 Task: Open Card Executive Team Meeting in Board Website Content to Workspace App Development and add a team member Softage.4@softage.net, a label Blue, a checklist Dog Training, an attachment from your computer, a color Blue and finally, add a card description 'Plan and execute company team-building retreat with a focus on team communication' and a comment 'Given the potential impact of this task on our company competitive position, let us ensure that we approach it with a sense of strategic thinking and planning.'. Add a start date 'Jan 04, 1900' with a due date 'Jan 11, 1900'
Action: Mouse moved to (98, 322)
Screenshot: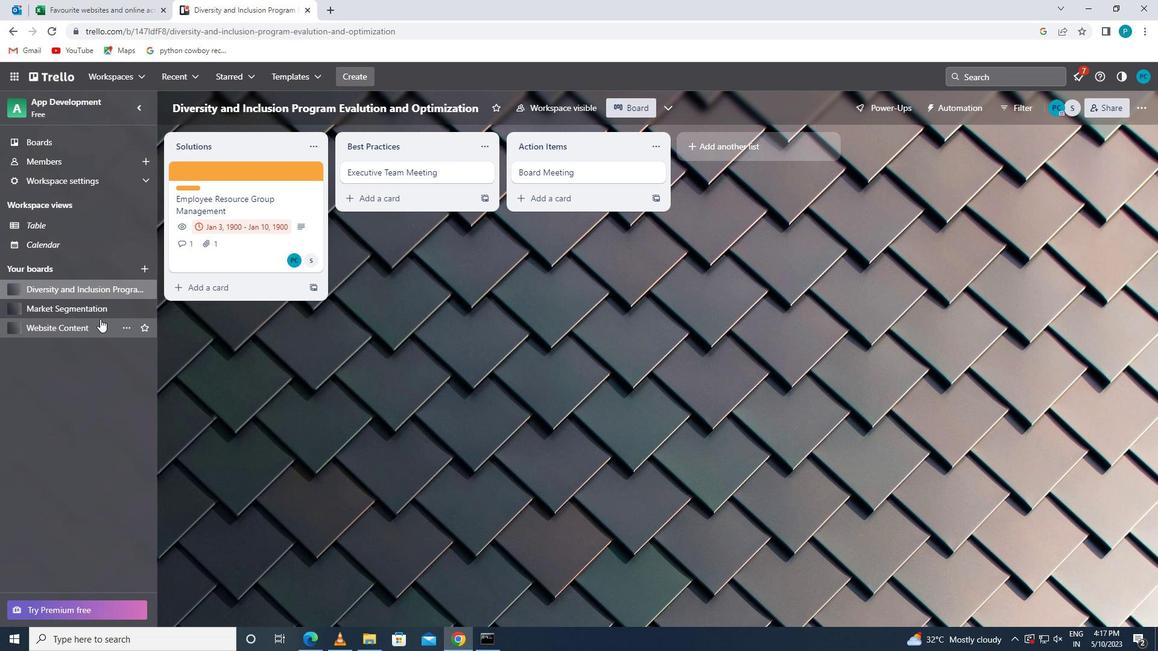 
Action: Mouse pressed left at (98, 322)
Screenshot: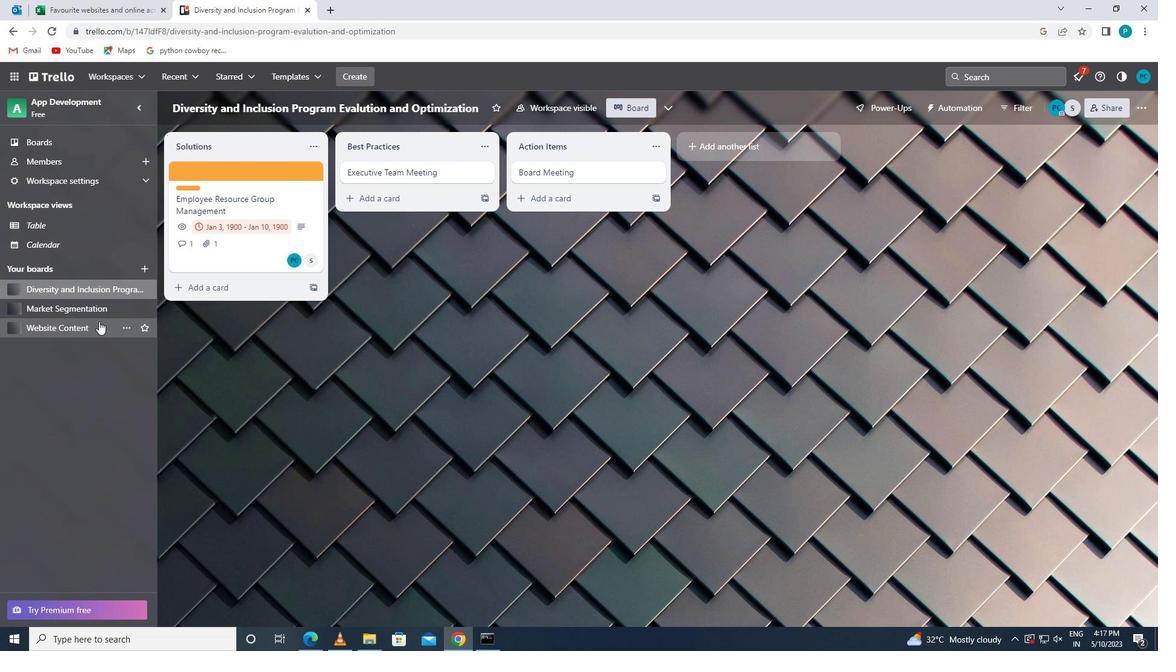 
Action: Mouse moved to (387, 197)
Screenshot: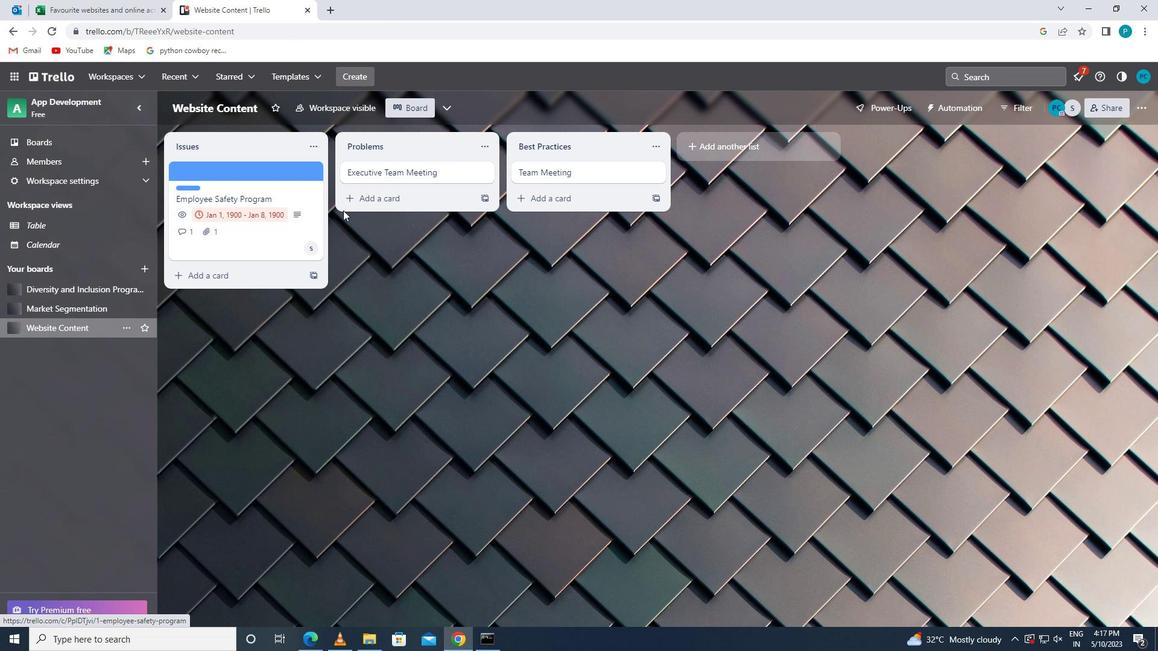 
Action: Mouse pressed left at (387, 197)
Screenshot: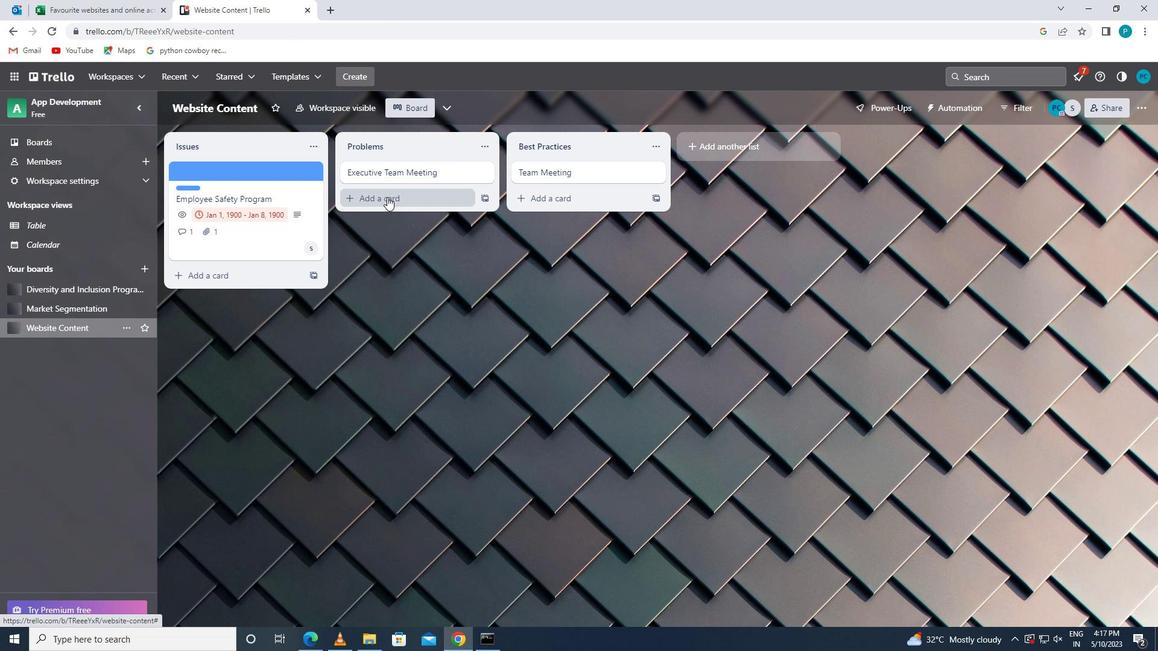 
Action: Mouse moved to (401, 242)
Screenshot: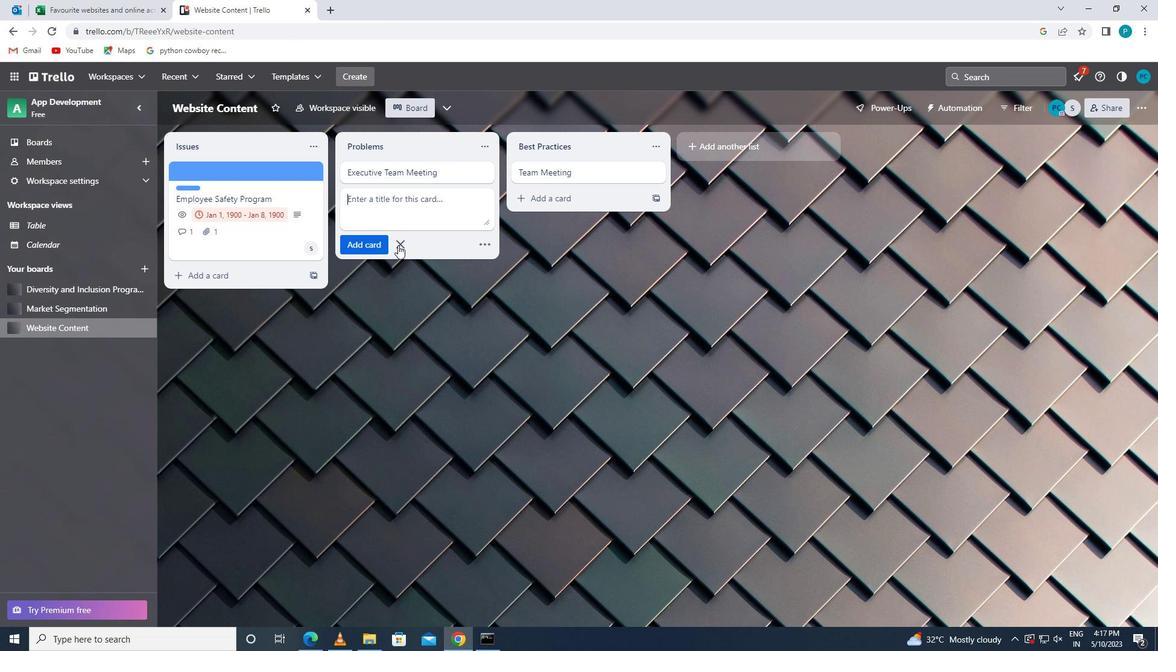 
Action: Mouse pressed left at (401, 242)
Screenshot: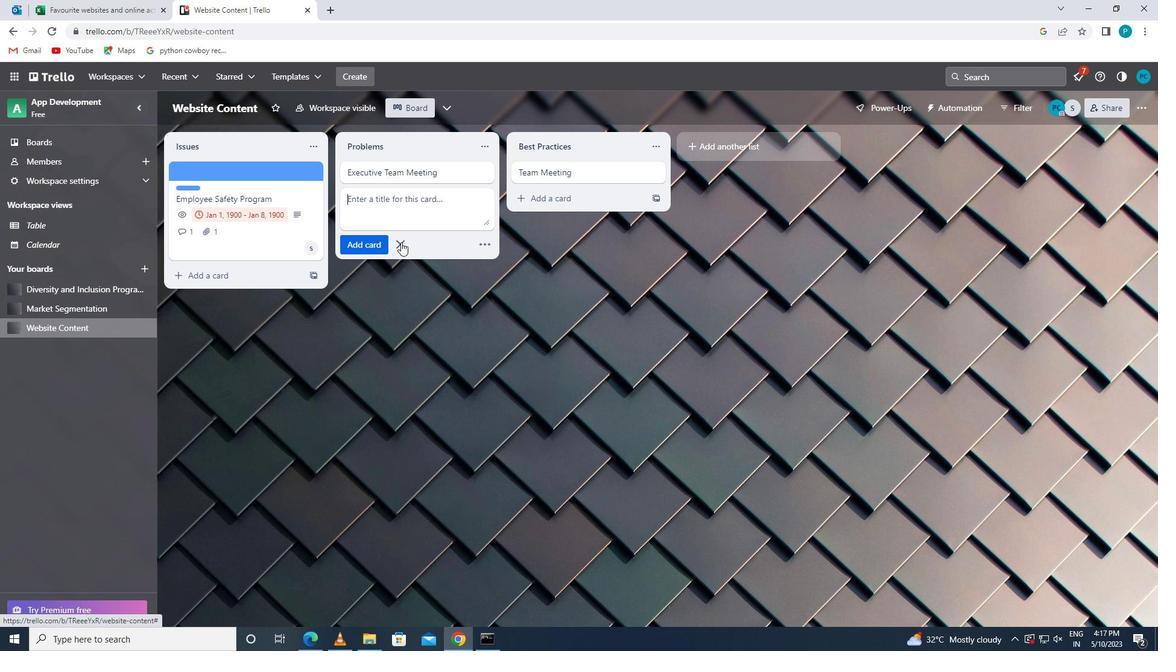 
Action: Mouse moved to (368, 173)
Screenshot: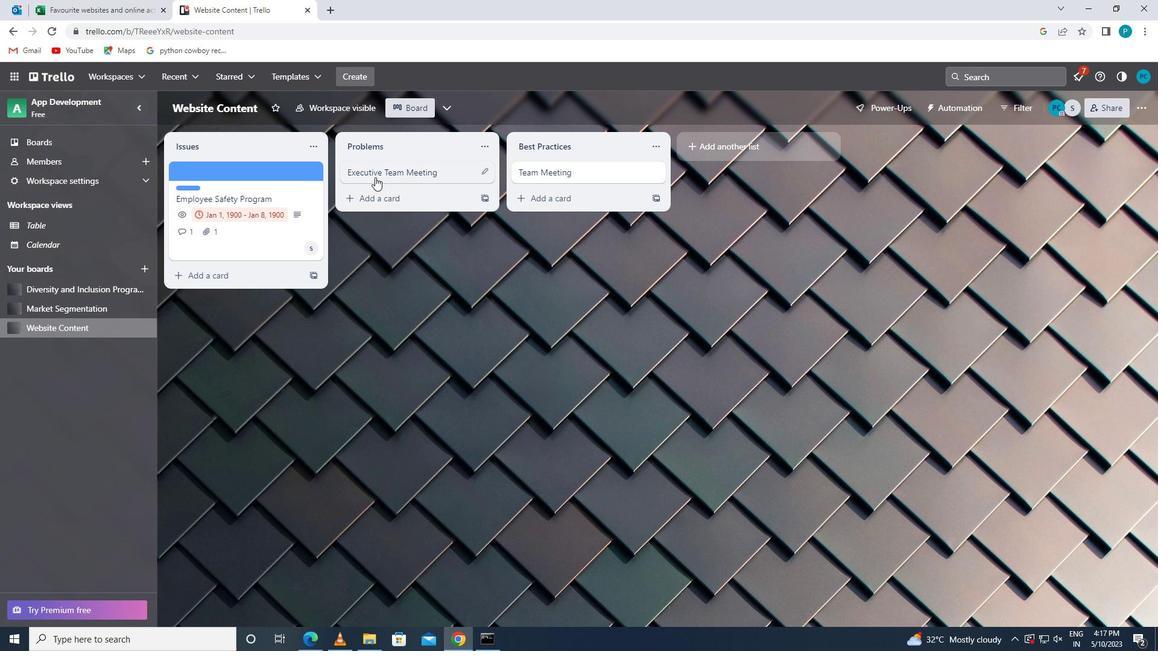 
Action: Mouse pressed left at (368, 173)
Screenshot: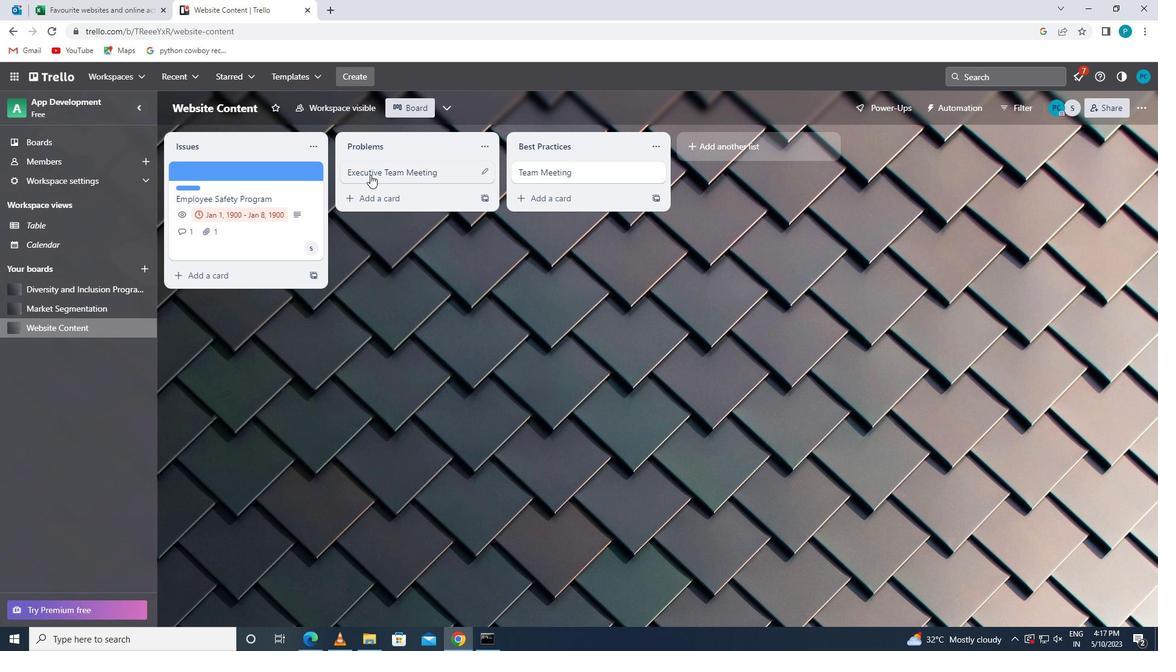 
Action: Mouse moved to (757, 210)
Screenshot: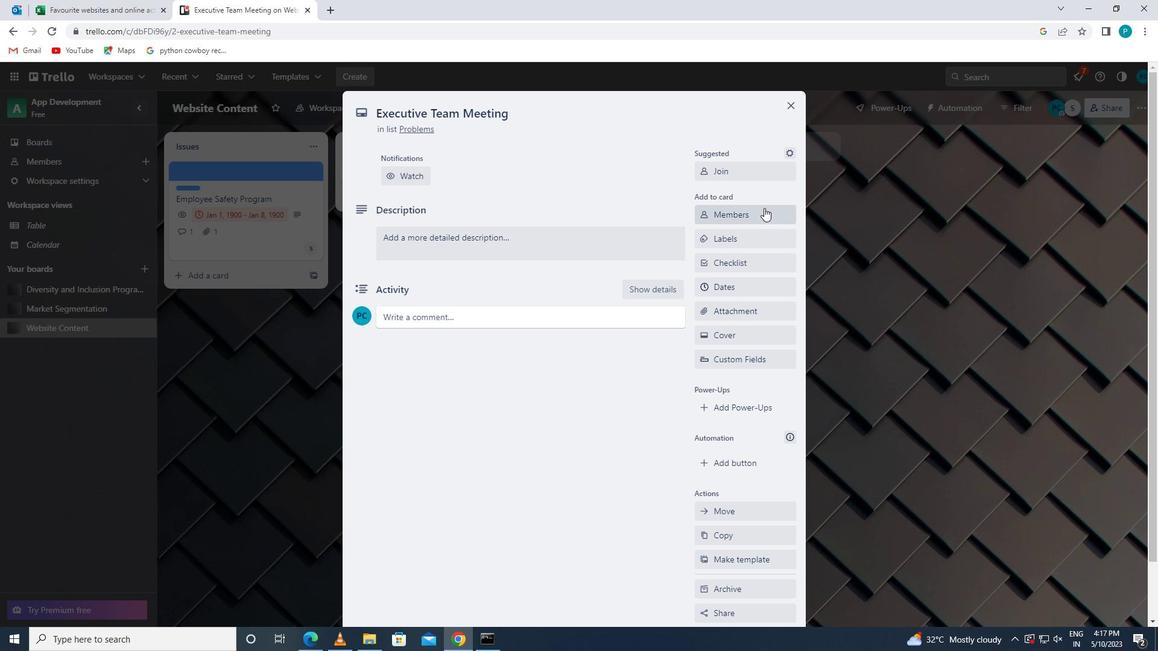 
Action: Mouse pressed left at (757, 210)
Screenshot: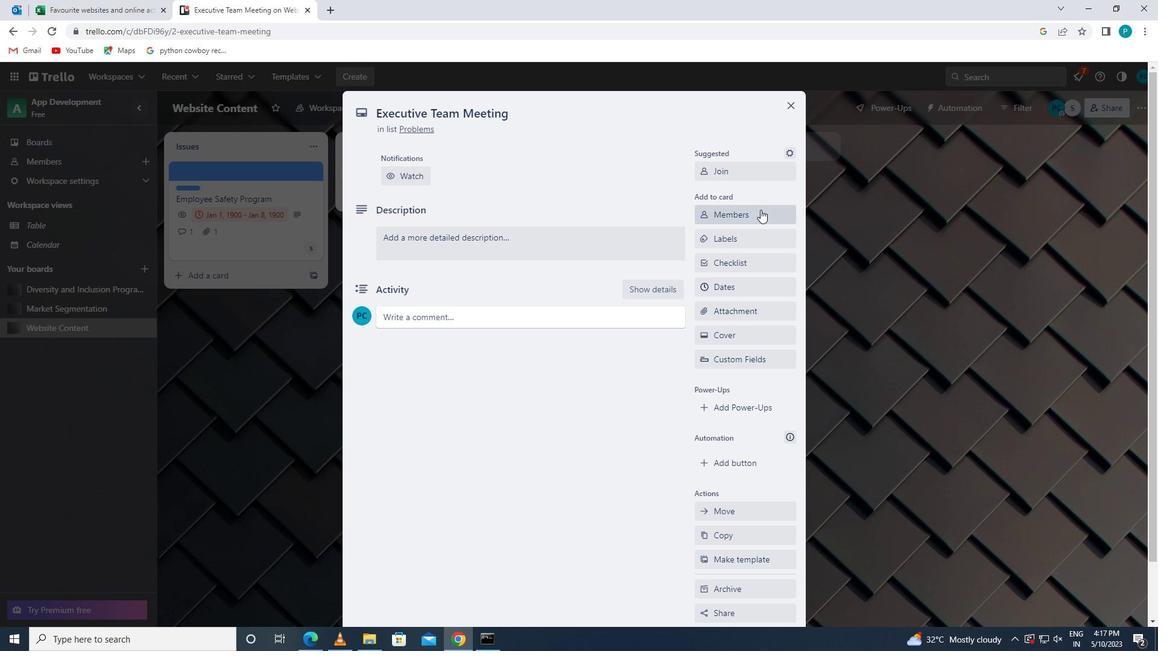 
Action: Key pressed <Key.caps_lock>s<Key.caps_lock>oftage.4
Screenshot: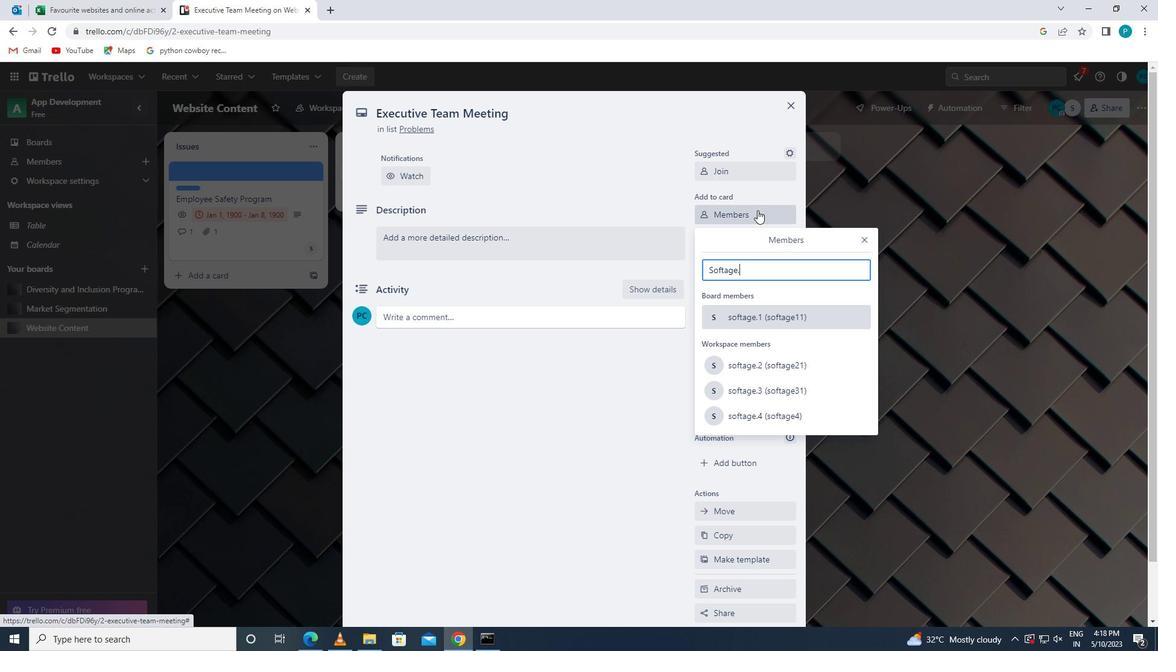 
Action: Mouse moved to (771, 378)
Screenshot: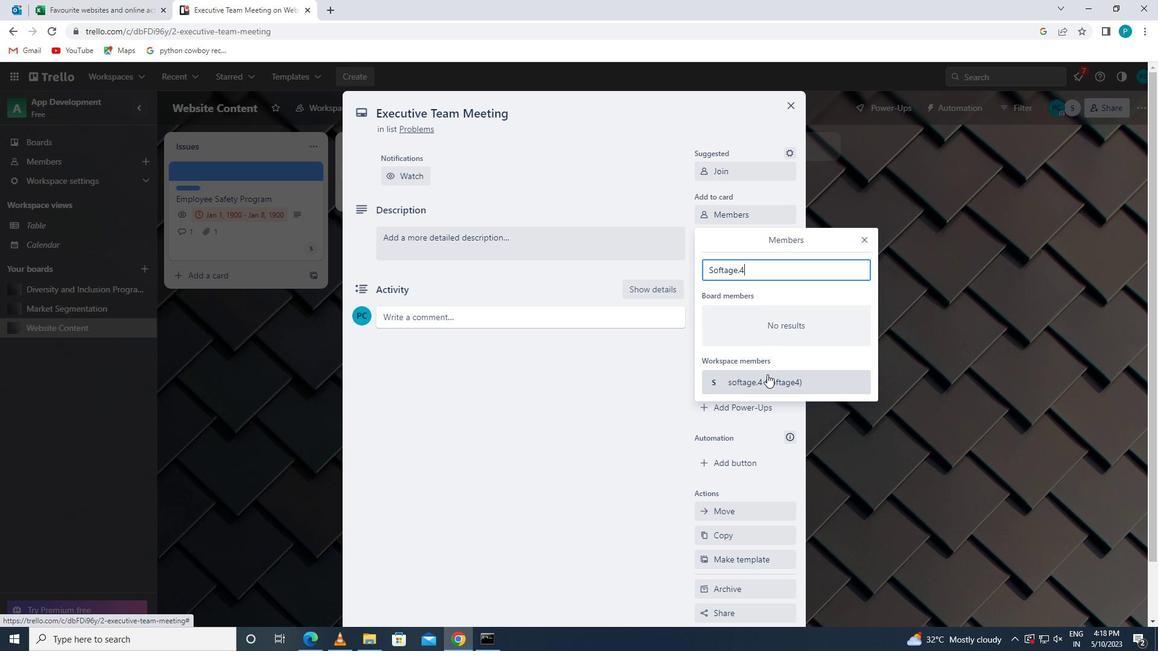 
Action: Mouse pressed left at (771, 378)
Screenshot: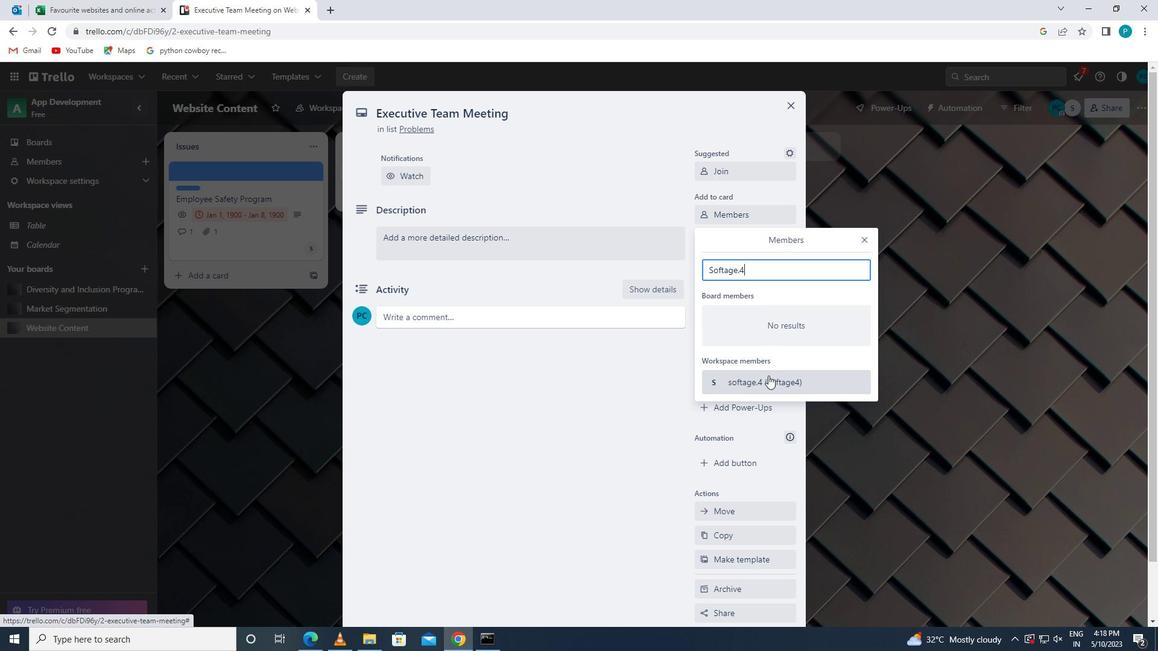 
Action: Mouse moved to (866, 240)
Screenshot: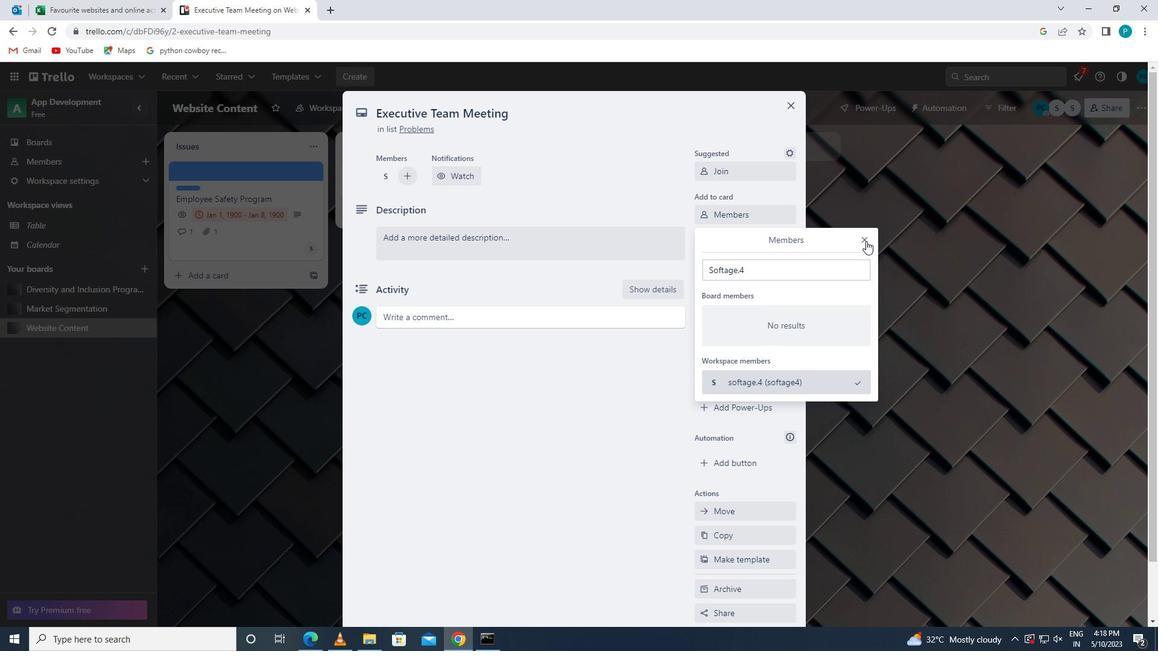 
Action: Mouse pressed left at (866, 240)
Screenshot: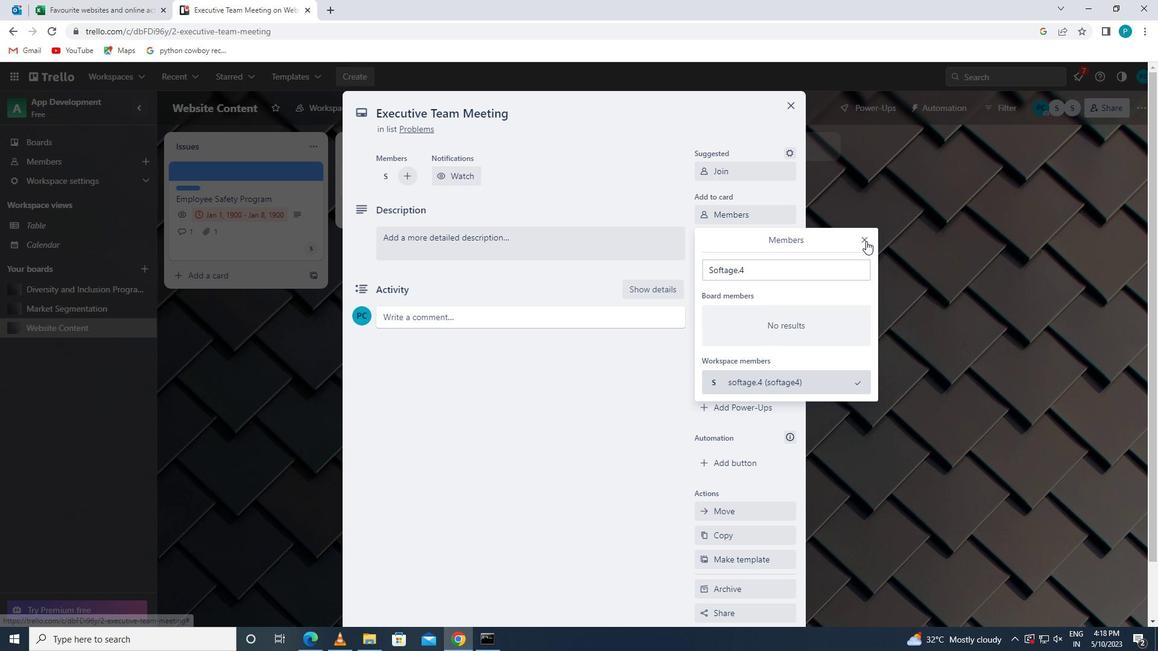 
Action: Mouse moved to (781, 234)
Screenshot: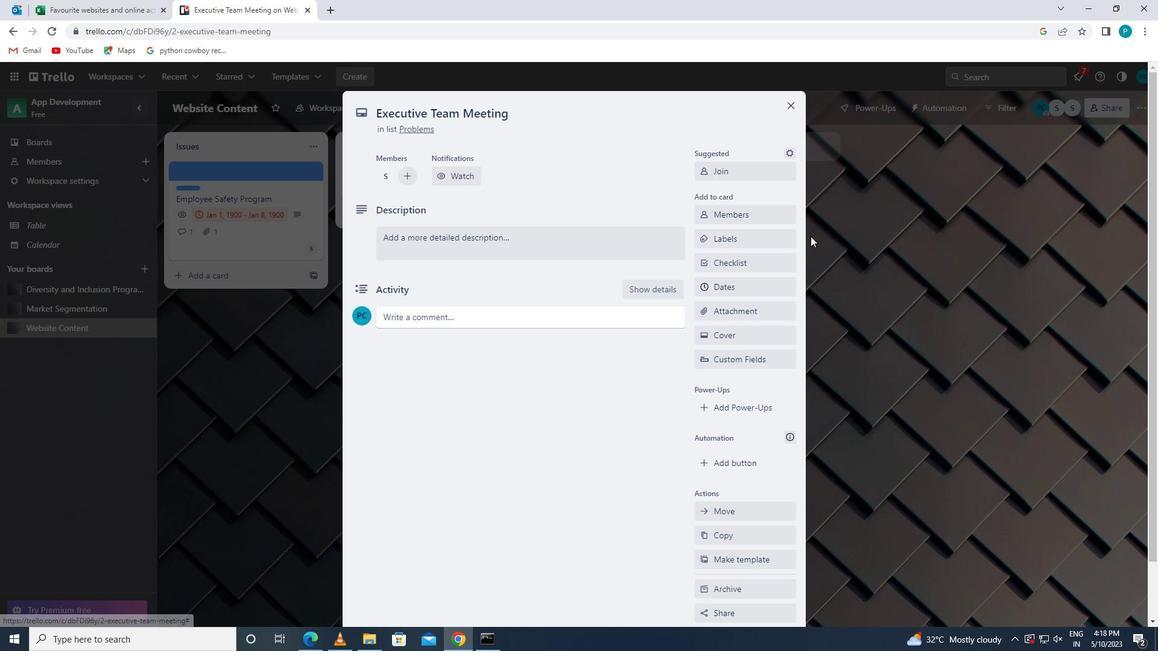 
Action: Mouse pressed left at (781, 234)
Screenshot: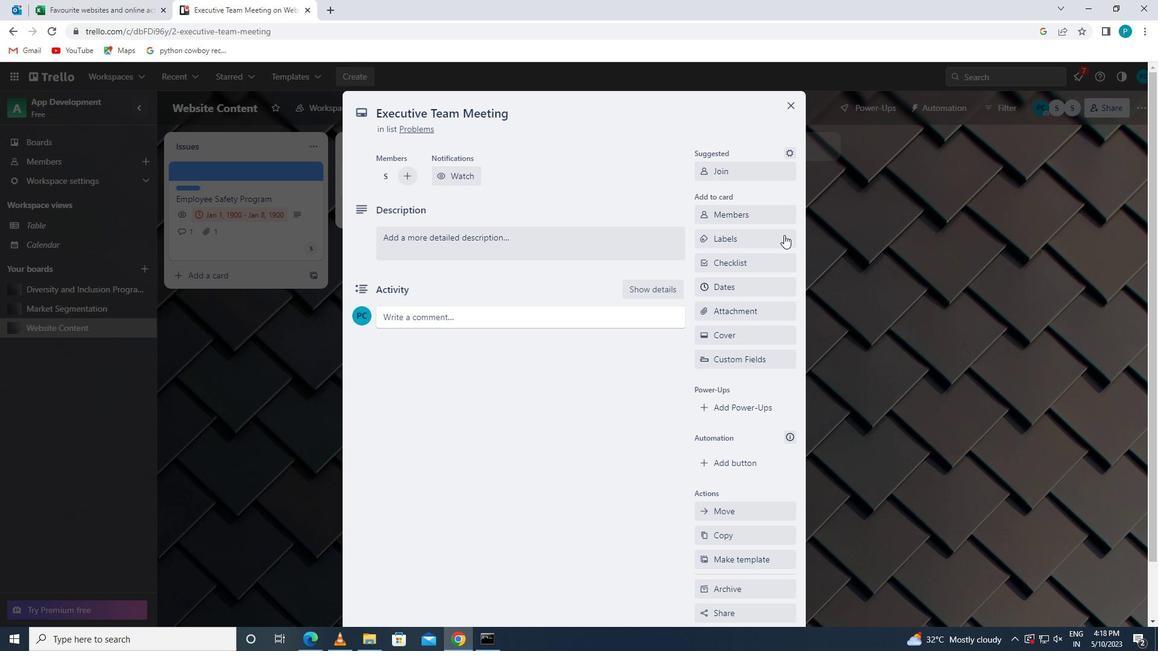 
Action: Mouse moved to (754, 468)
Screenshot: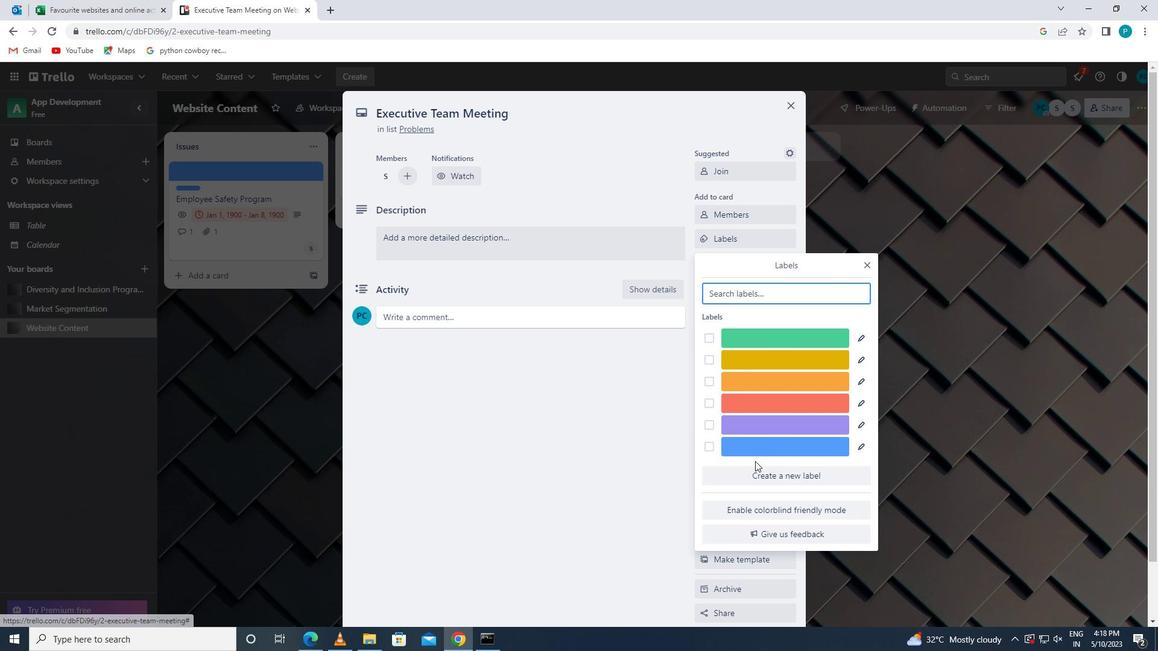 
Action: Mouse pressed left at (754, 468)
Screenshot: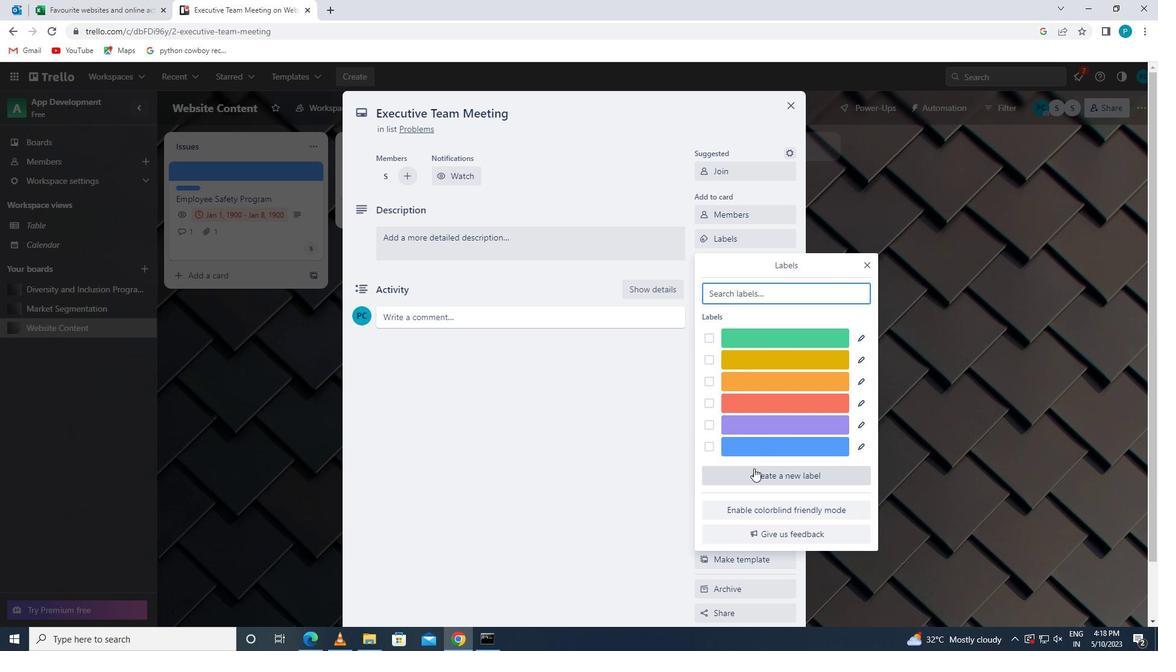 
Action: Mouse moved to (726, 503)
Screenshot: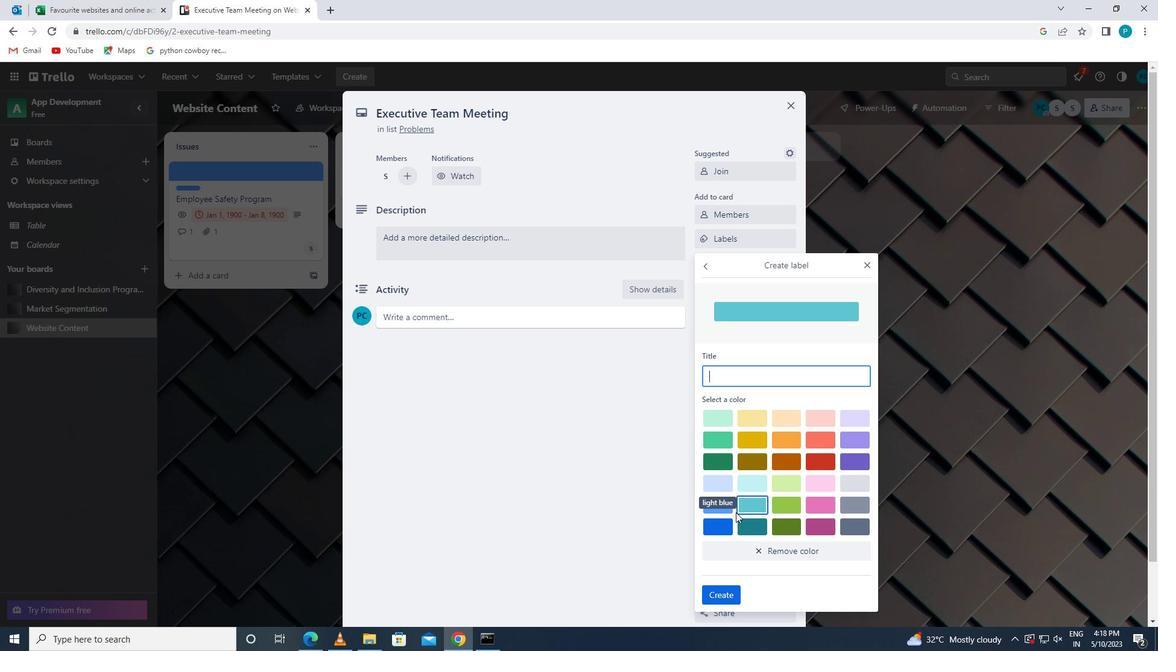 
Action: Mouse pressed left at (726, 503)
Screenshot: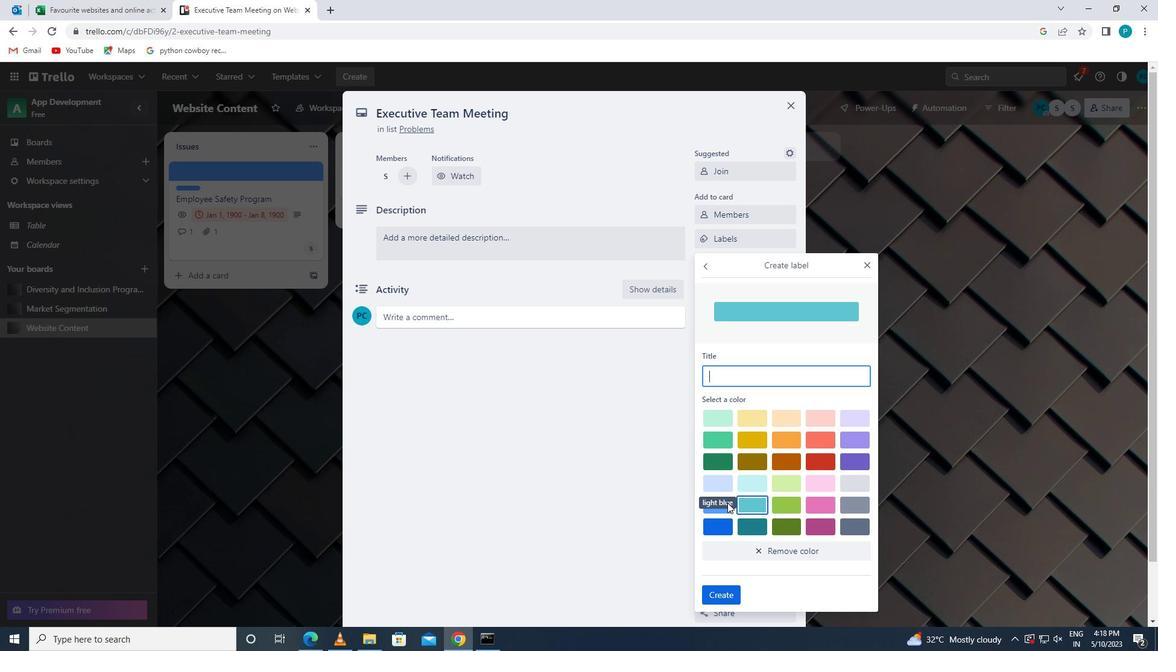 
Action: Mouse moved to (721, 507)
Screenshot: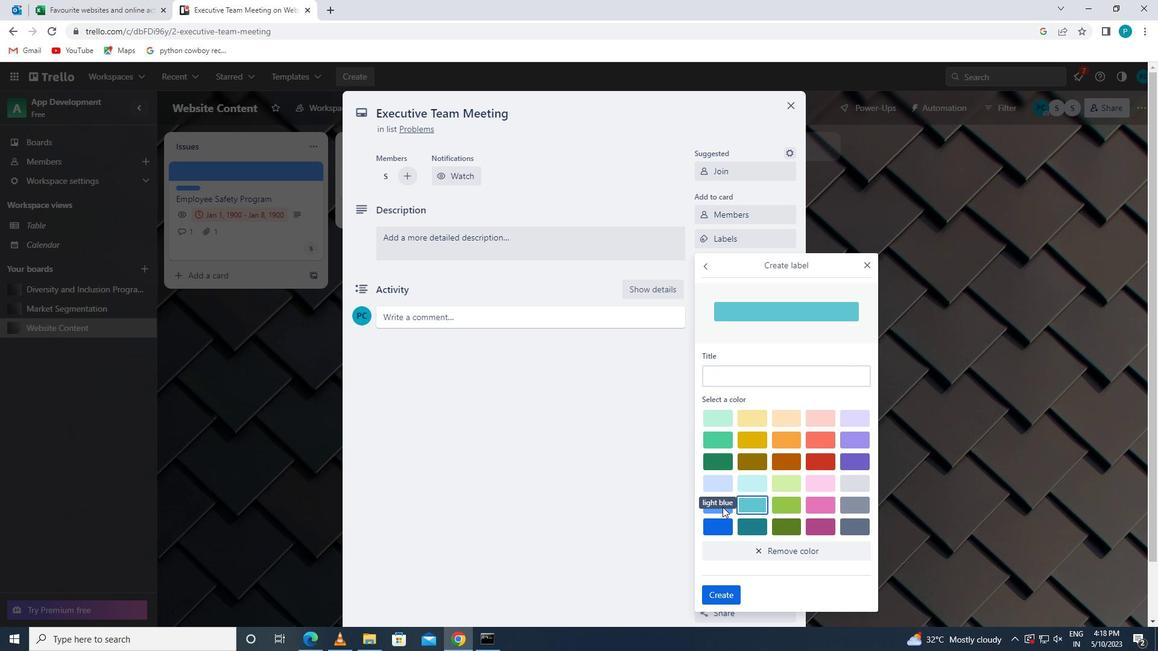 
Action: Mouse pressed left at (721, 507)
Screenshot: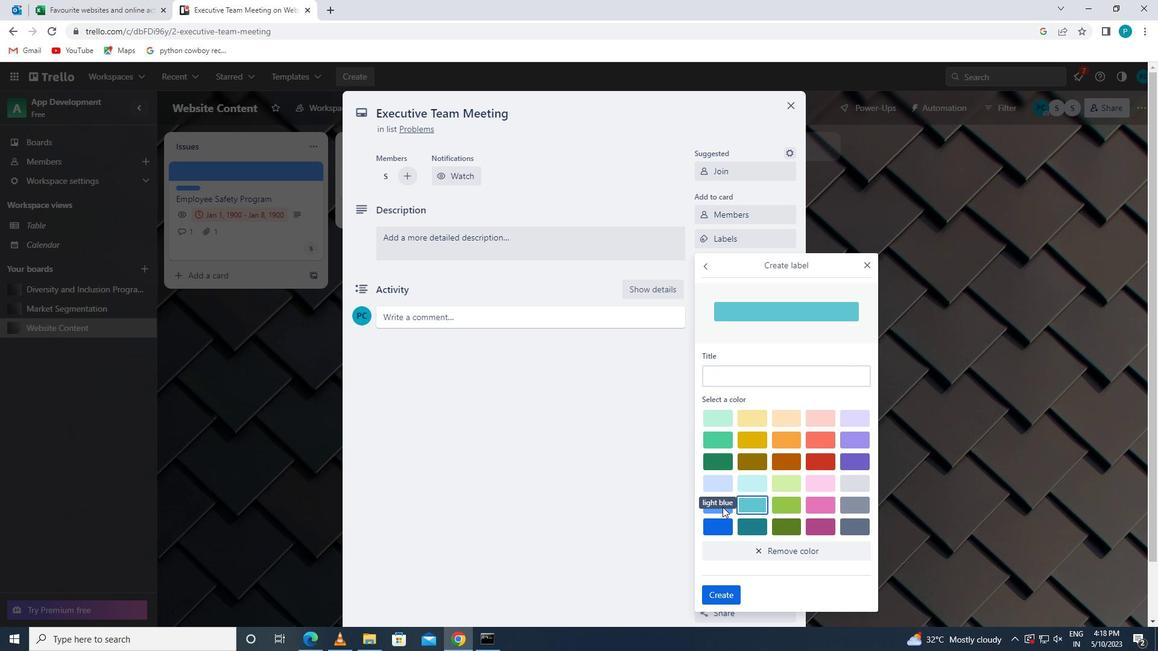 
Action: Mouse moved to (720, 504)
Screenshot: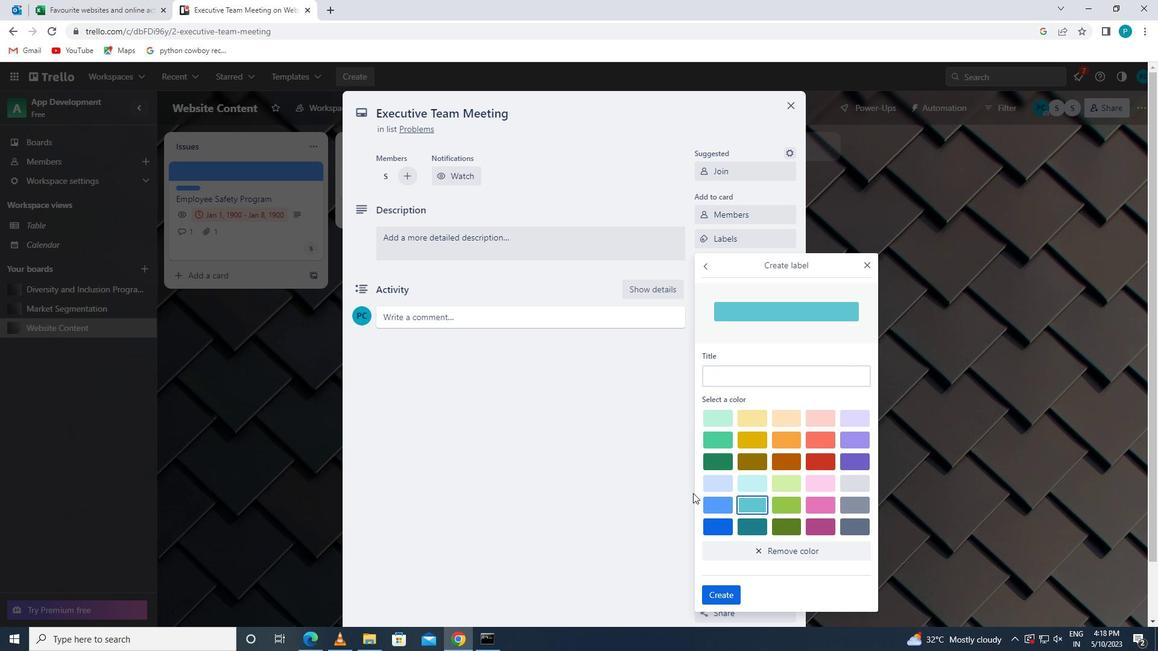 
Action: Mouse pressed left at (720, 504)
Screenshot: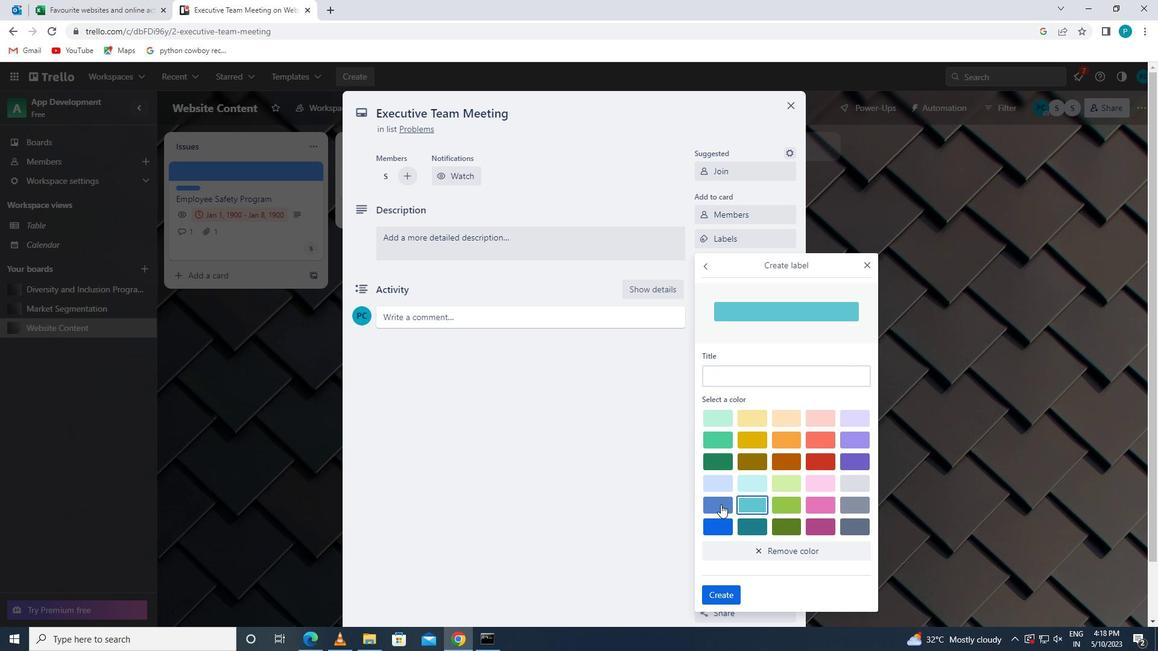 
Action: Mouse moved to (722, 590)
Screenshot: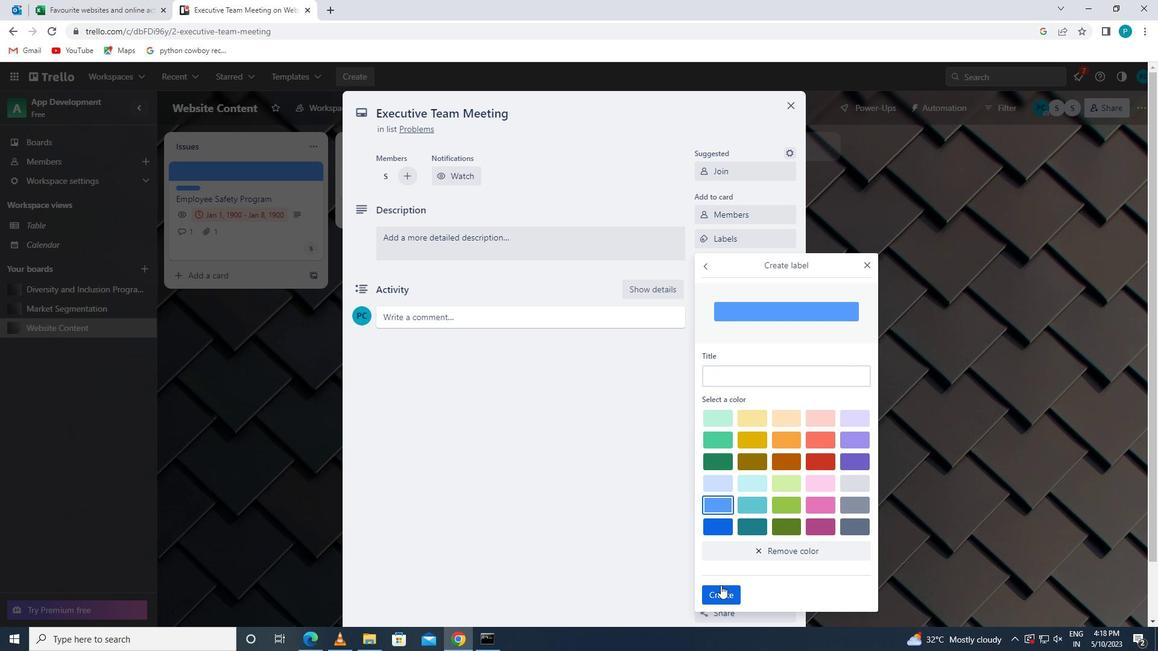 
Action: Mouse pressed left at (722, 590)
Screenshot: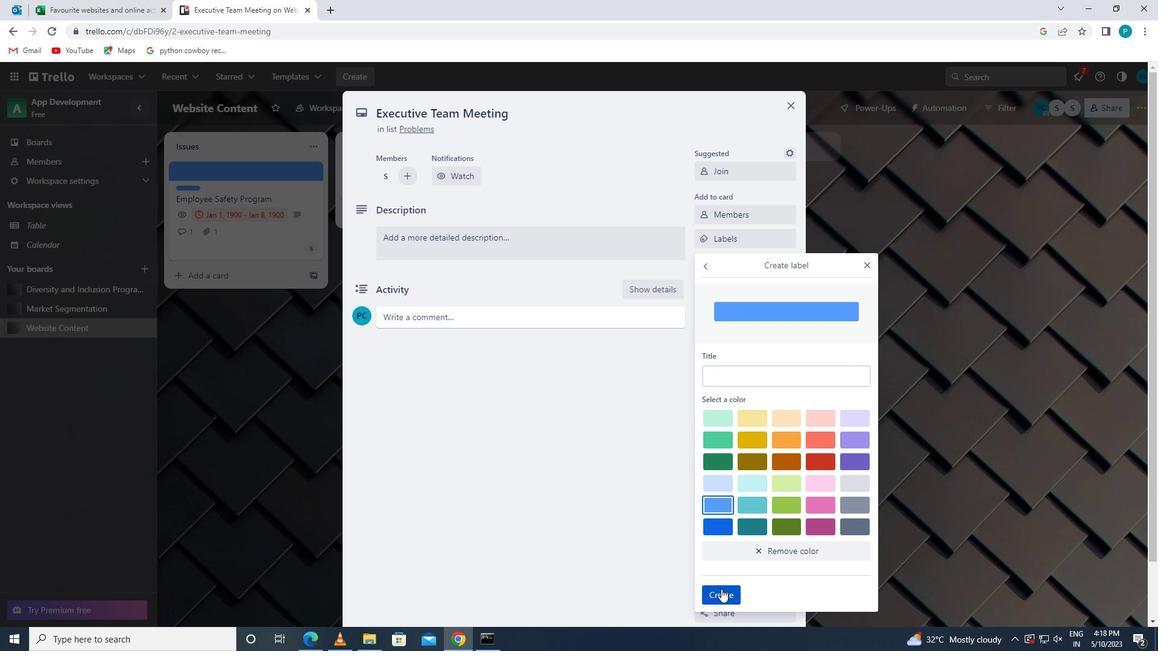 
Action: Mouse moved to (865, 260)
Screenshot: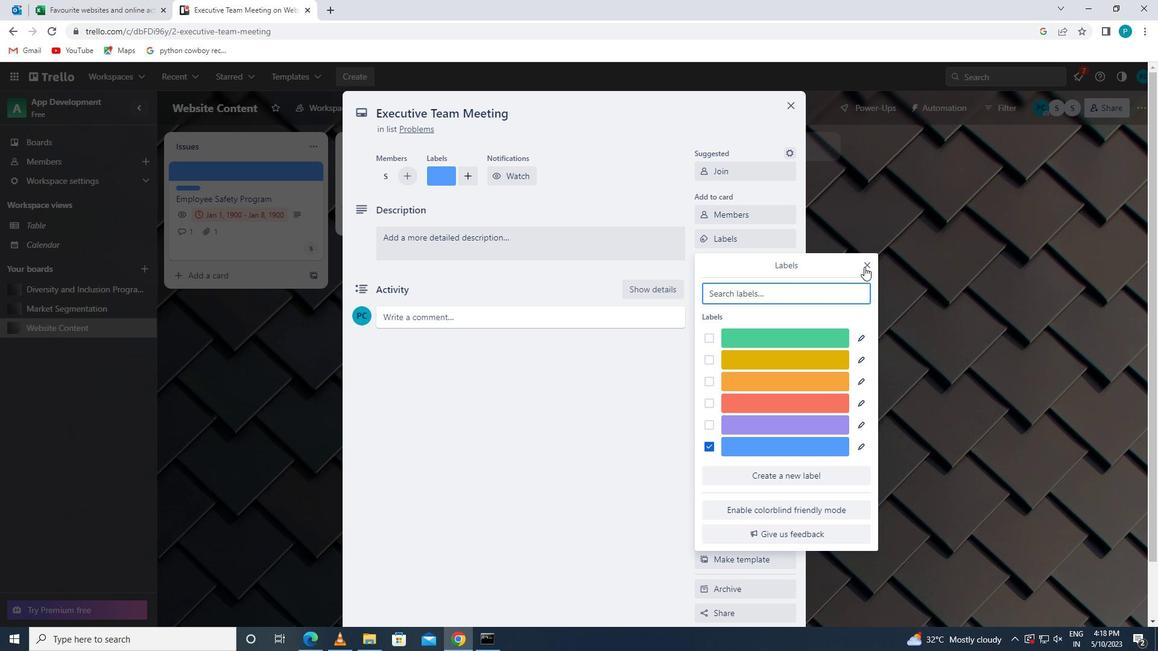 
Action: Mouse pressed left at (865, 260)
Screenshot: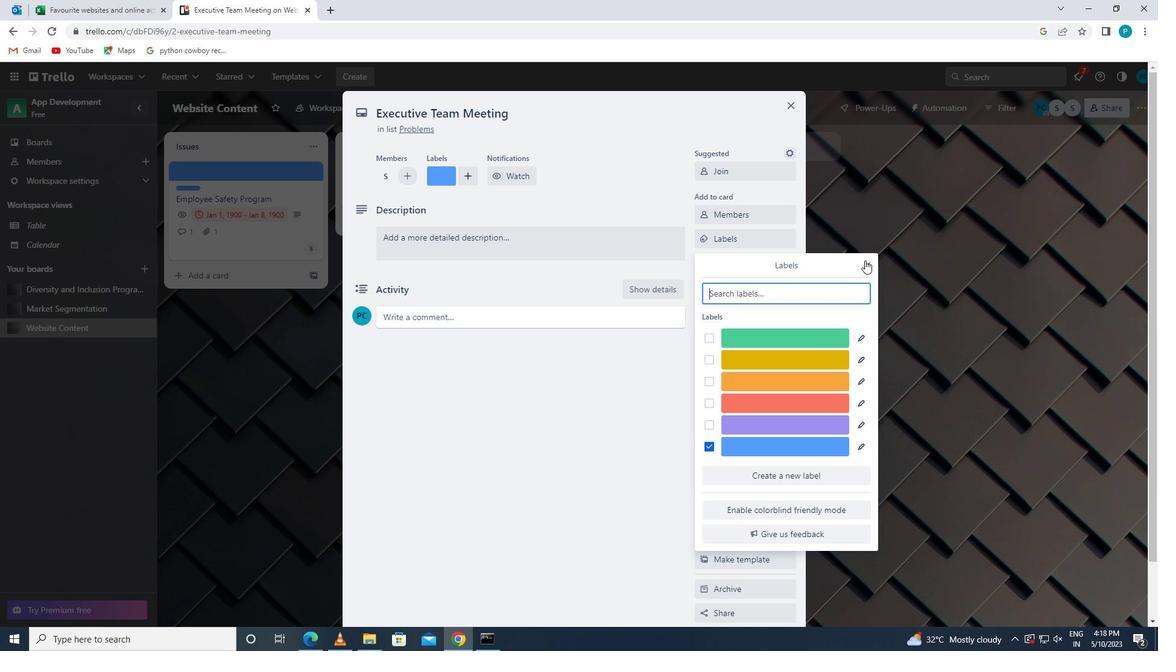 
Action: Mouse moved to (742, 258)
Screenshot: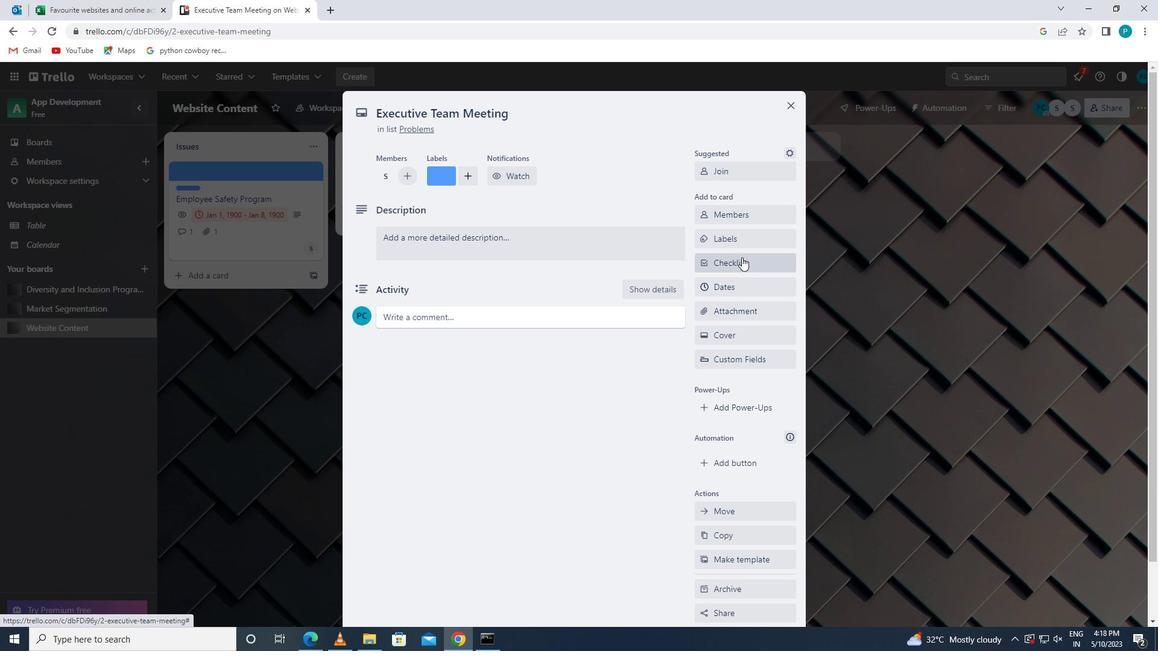 
Action: Mouse pressed left at (742, 258)
Screenshot: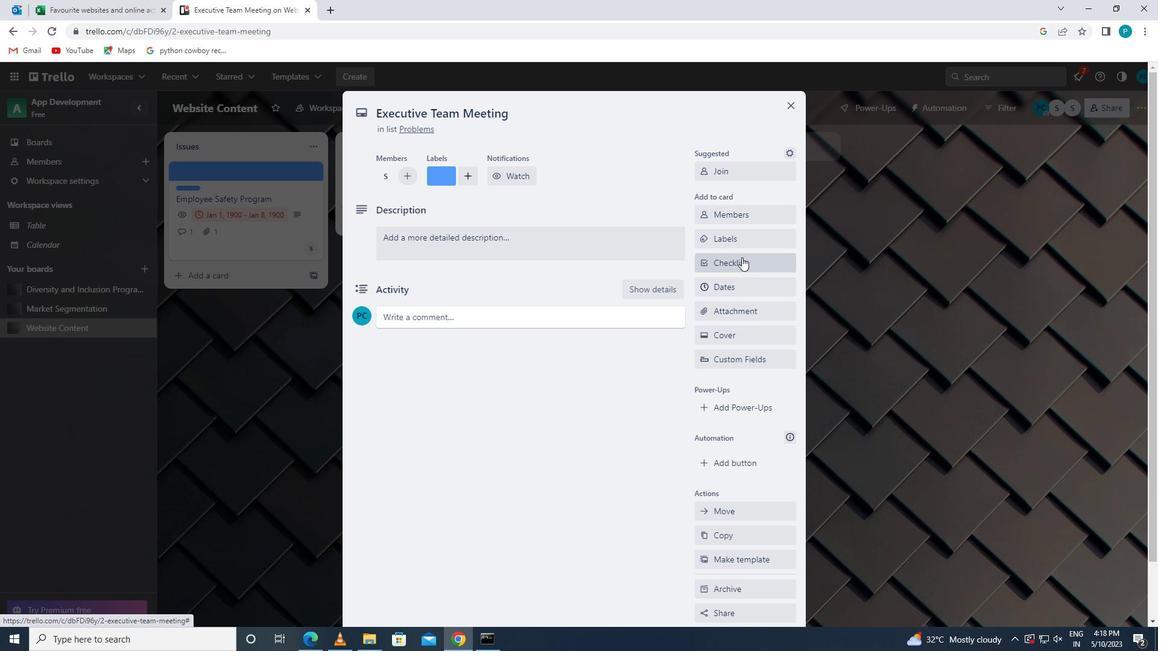 
Action: Mouse moved to (781, 320)
Screenshot: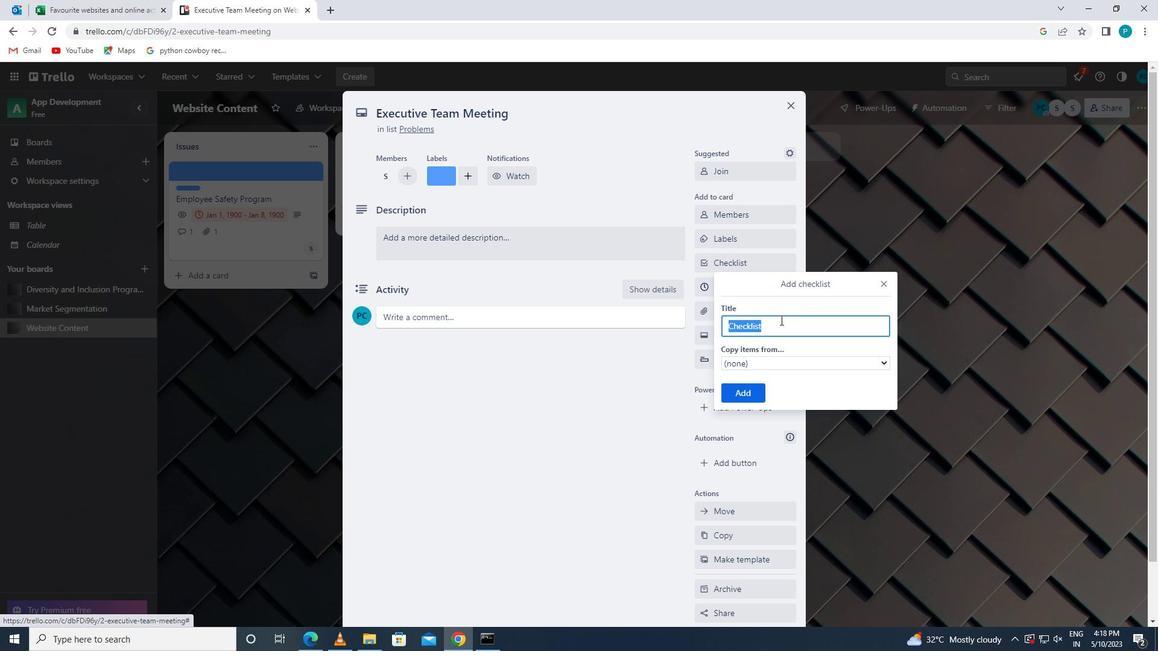 
Action: Key pressed <Key.caps_lock>d<Key.caps_lock>
Screenshot: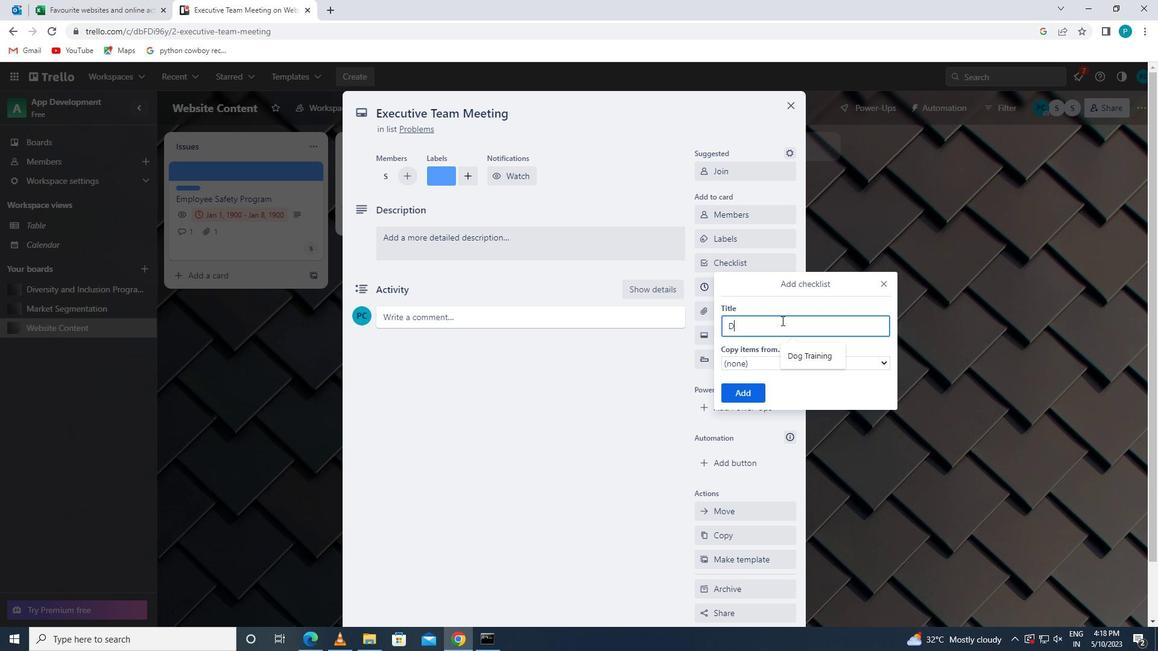 
Action: Mouse moved to (802, 363)
Screenshot: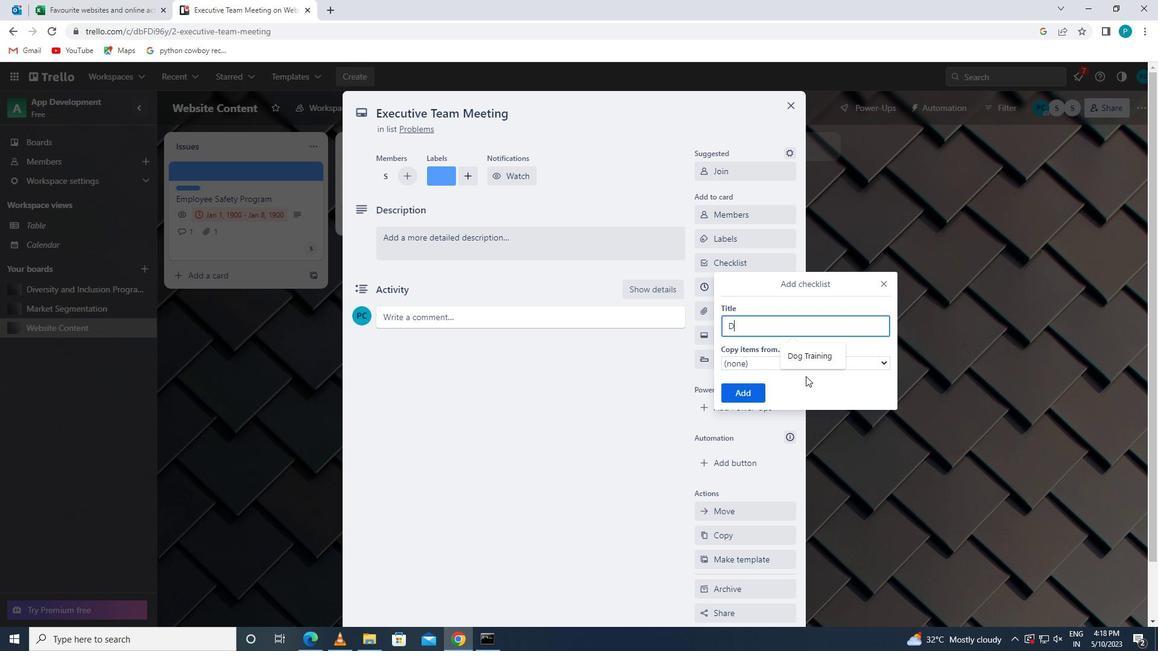 
Action: Mouse pressed left at (802, 363)
Screenshot: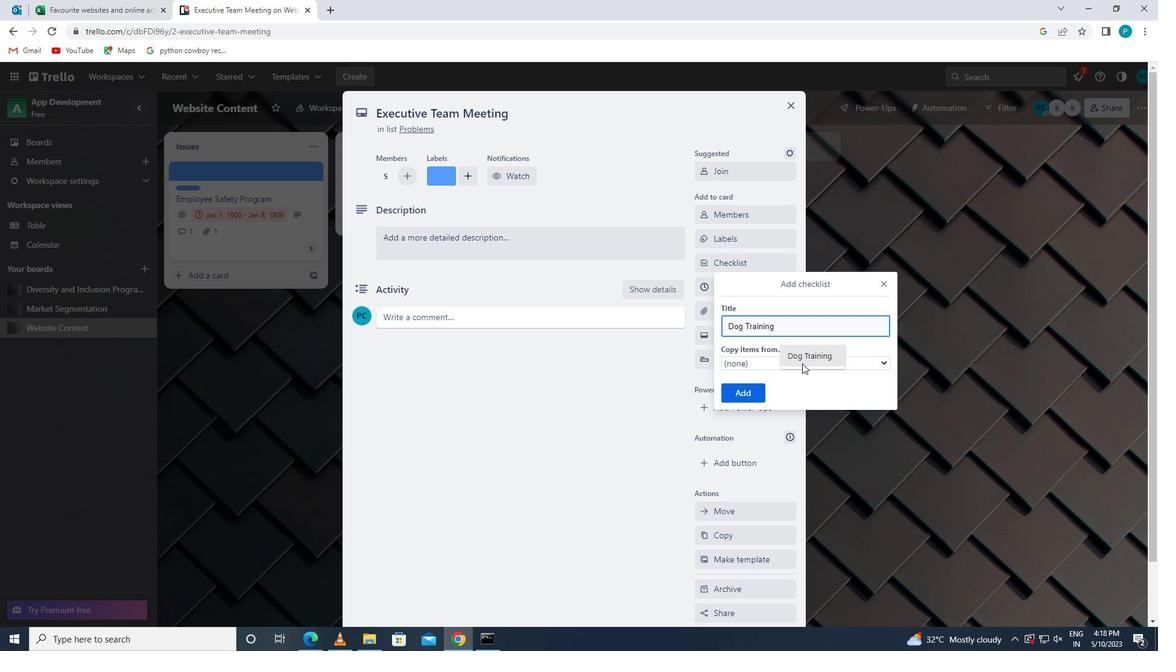 
Action: Mouse moved to (750, 389)
Screenshot: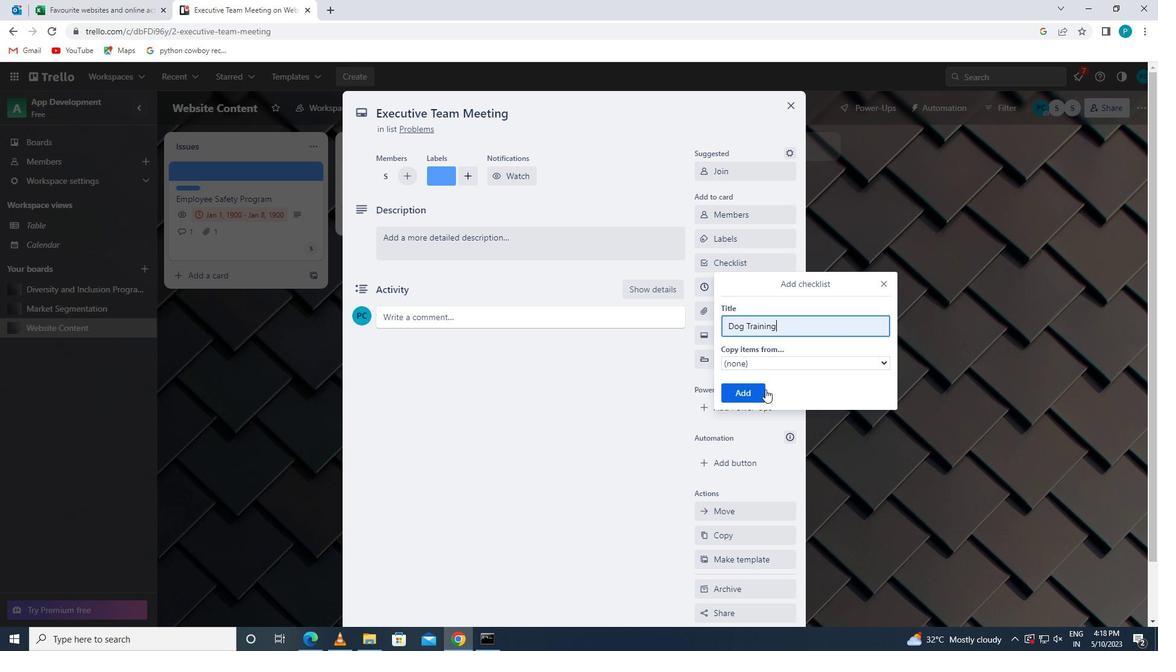 
Action: Mouse pressed left at (750, 389)
Screenshot: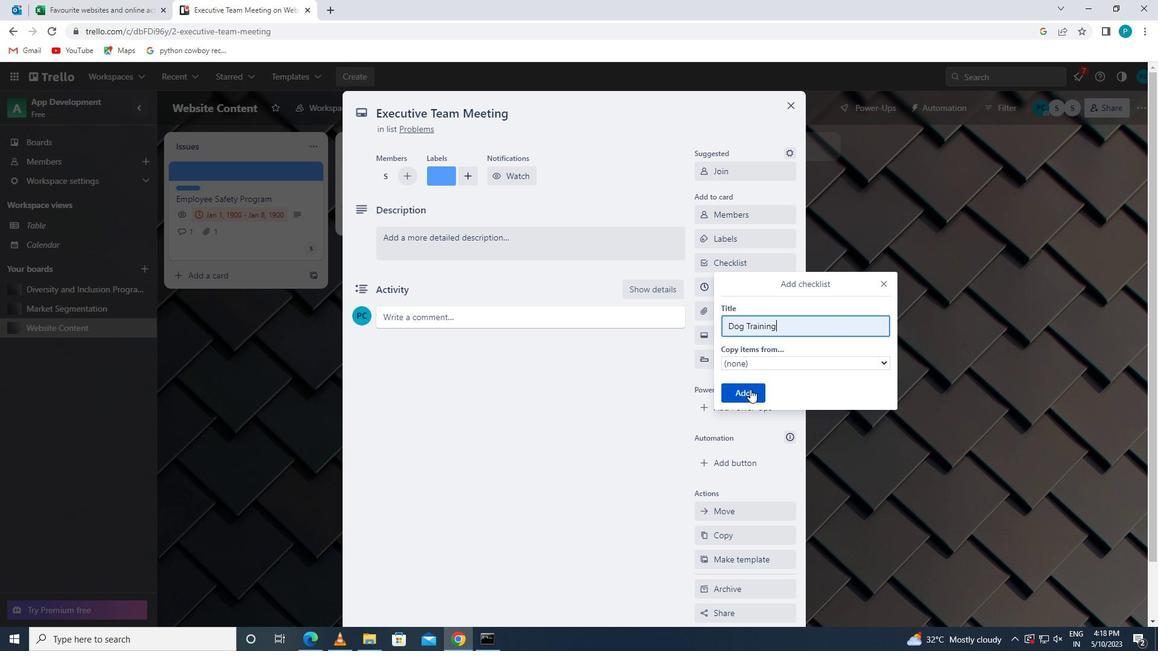 
Action: Mouse moved to (745, 317)
Screenshot: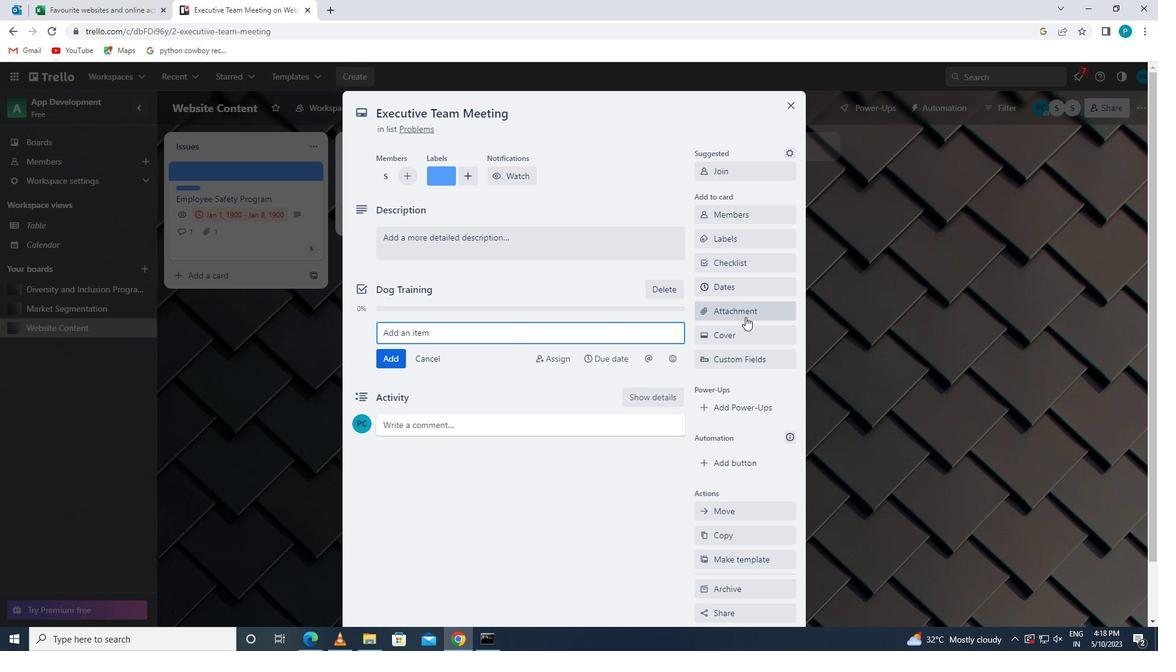 
Action: Mouse pressed left at (745, 317)
Screenshot: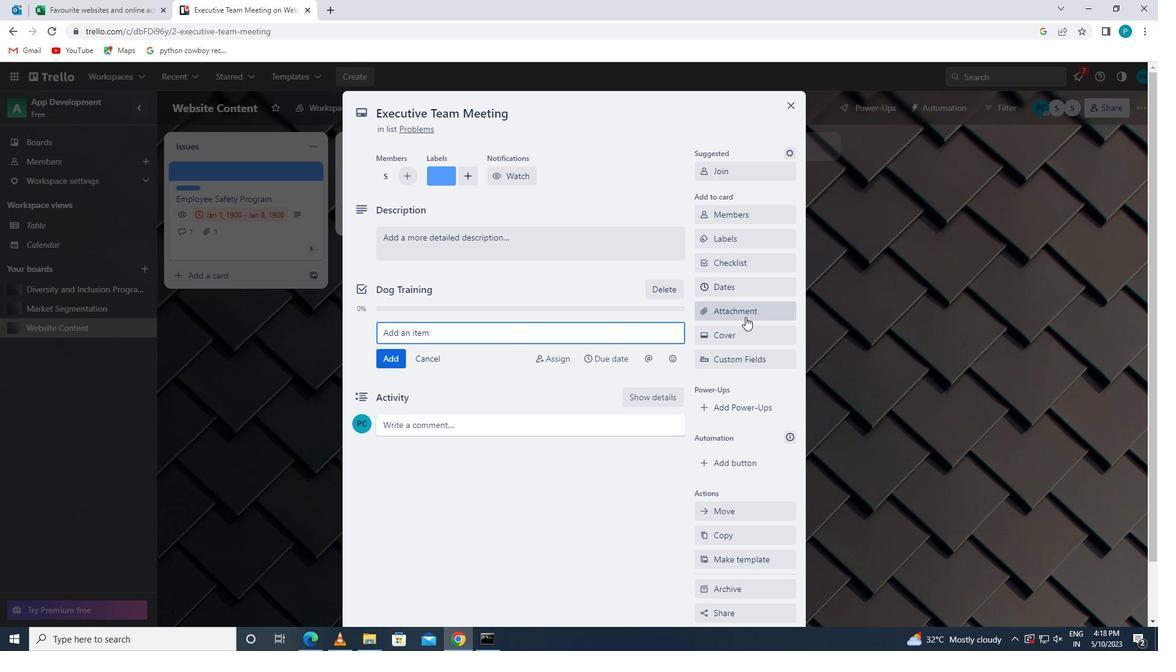
Action: Mouse moved to (731, 368)
Screenshot: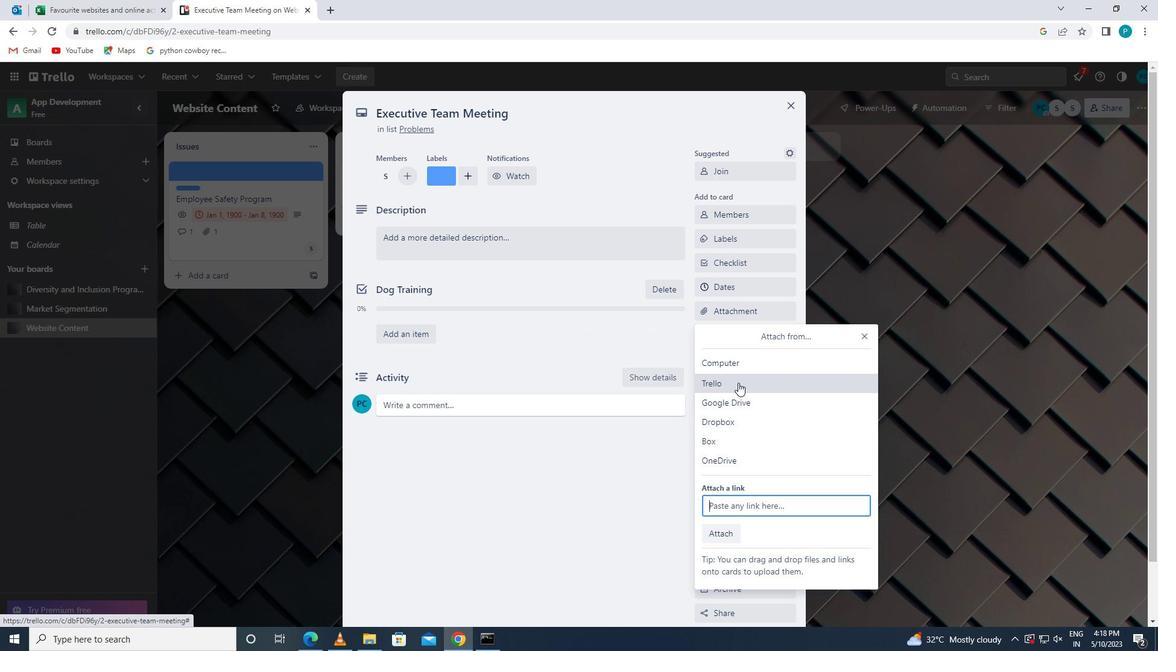 
Action: Mouse pressed left at (731, 368)
Screenshot: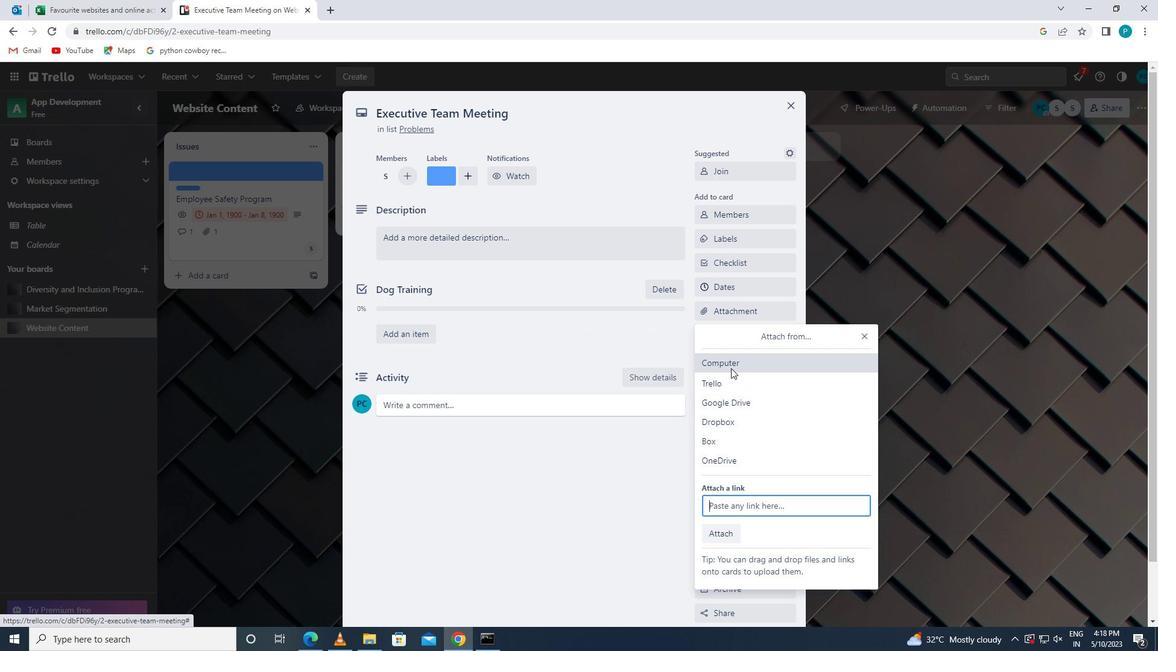
Action: Mouse moved to (145, 93)
Screenshot: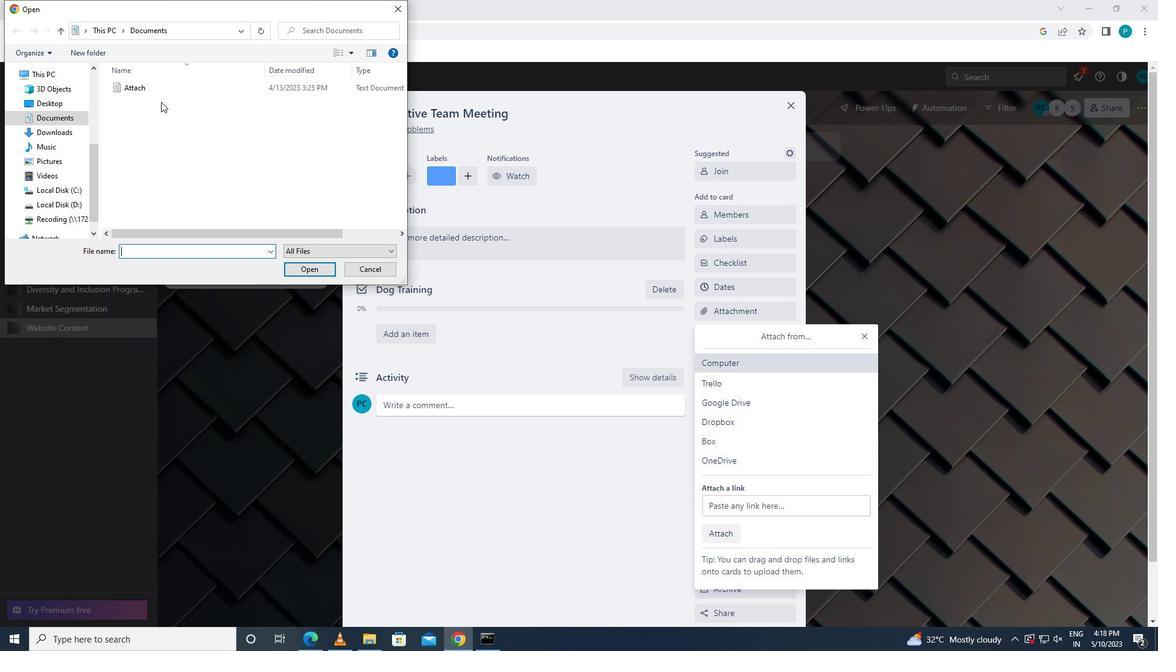 
Action: Mouse pressed left at (145, 93)
Screenshot: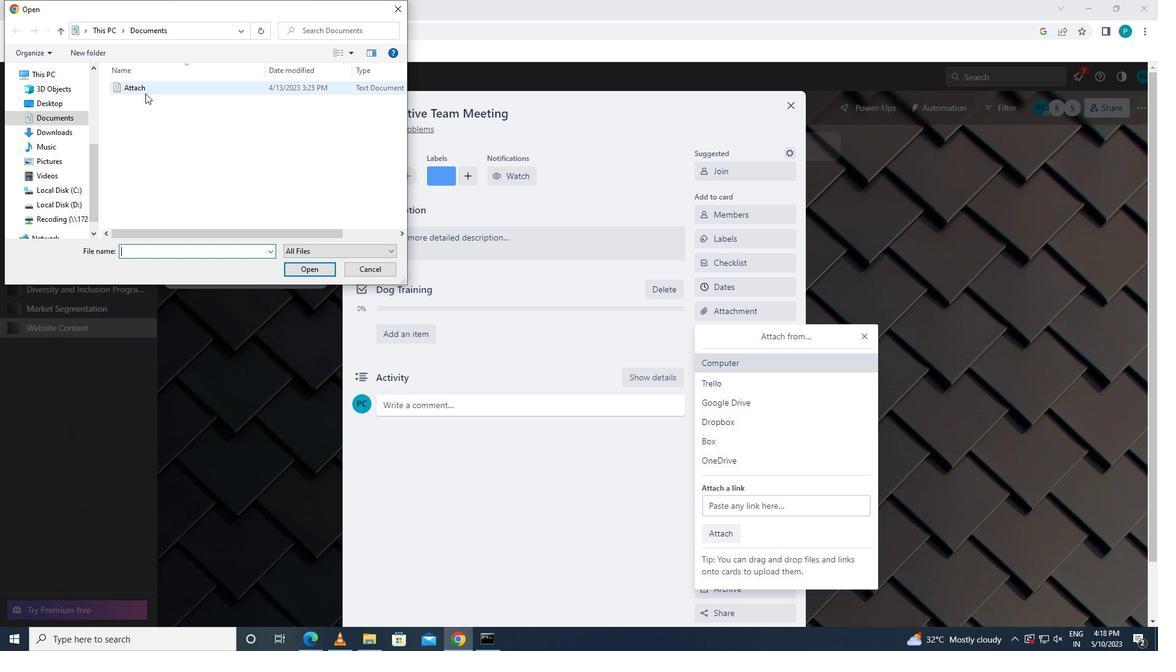 
Action: Mouse moved to (315, 263)
Screenshot: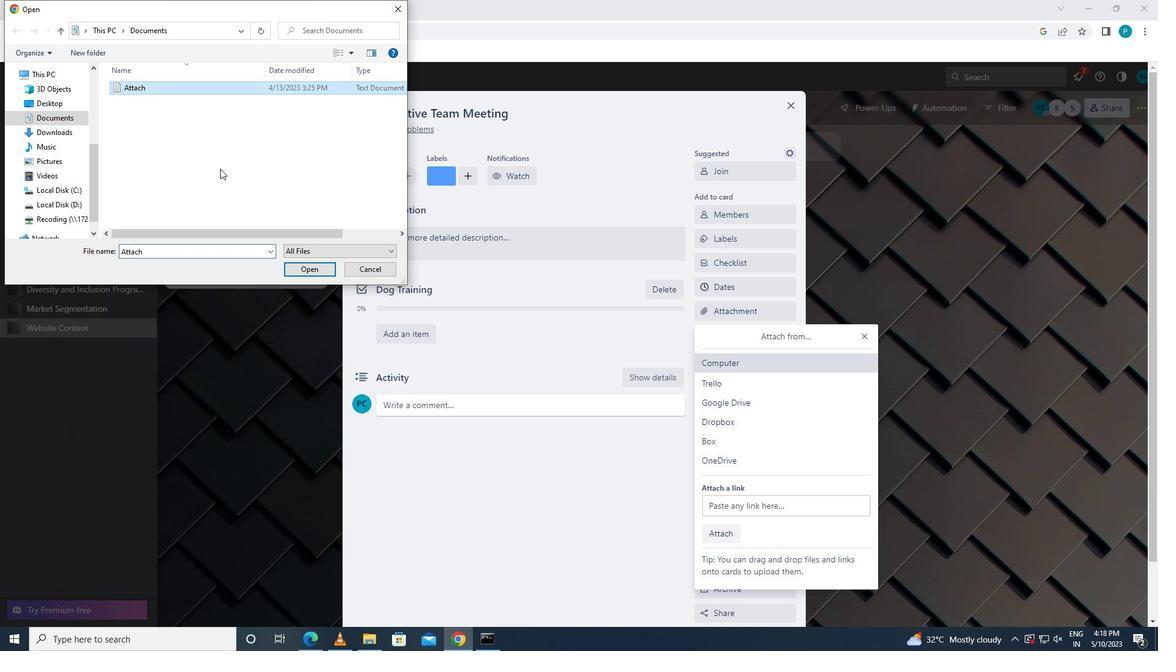 
Action: Mouse pressed left at (315, 263)
Screenshot: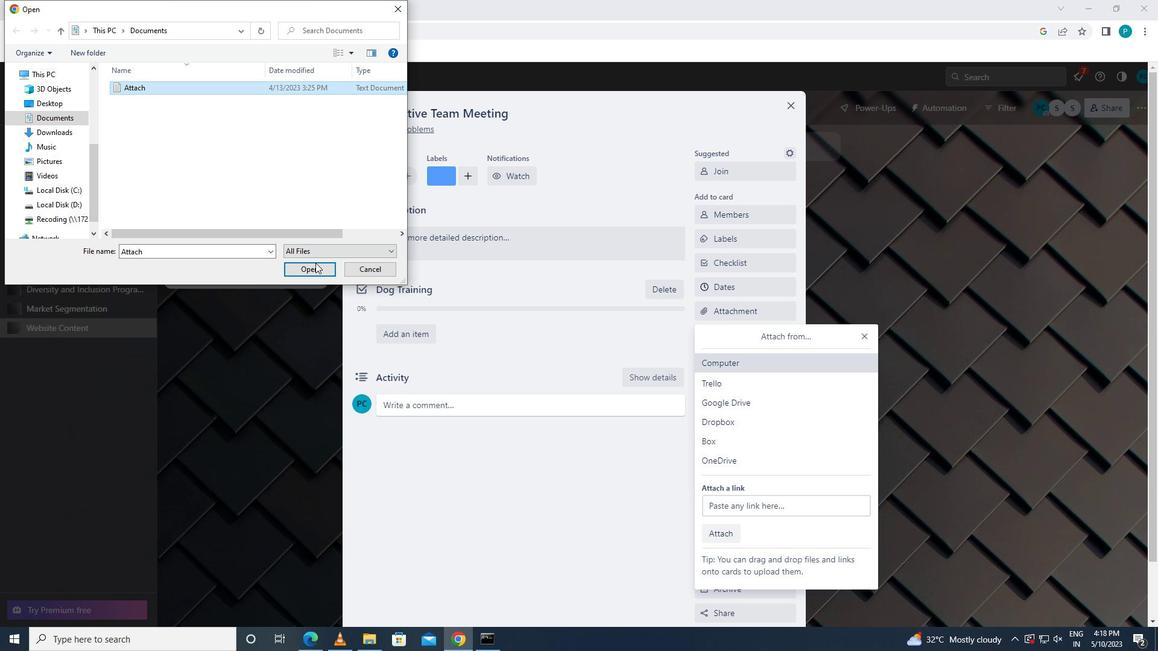 
Action: Mouse moved to (767, 334)
Screenshot: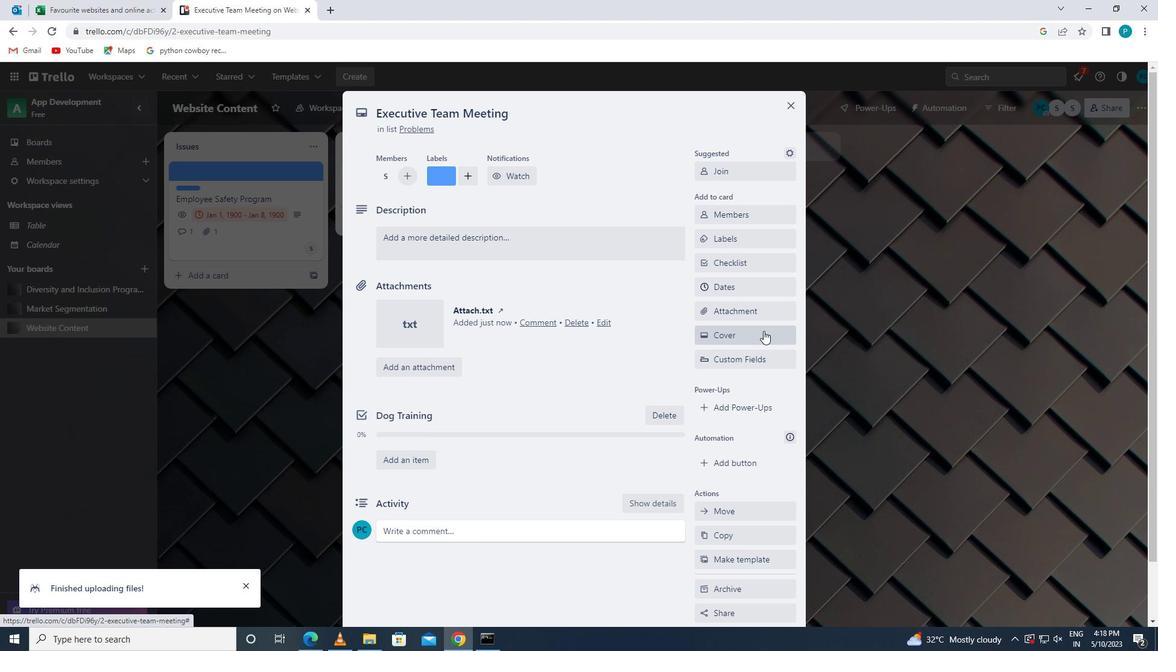 
Action: Mouse pressed left at (767, 334)
Screenshot: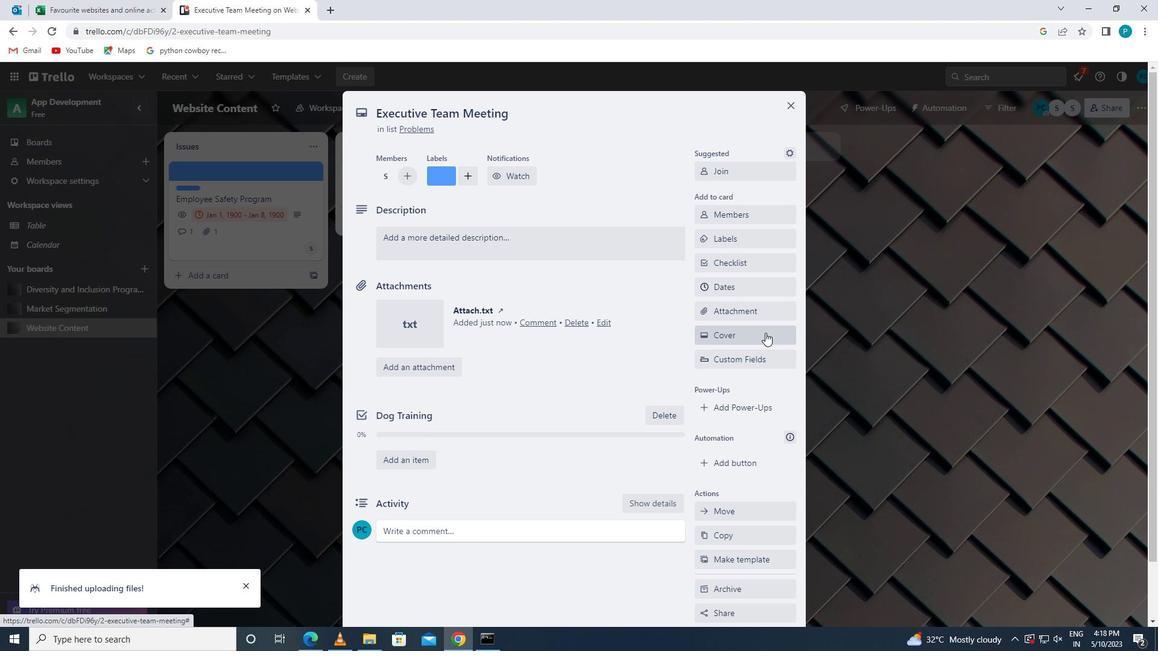 
Action: Mouse moved to (715, 409)
Screenshot: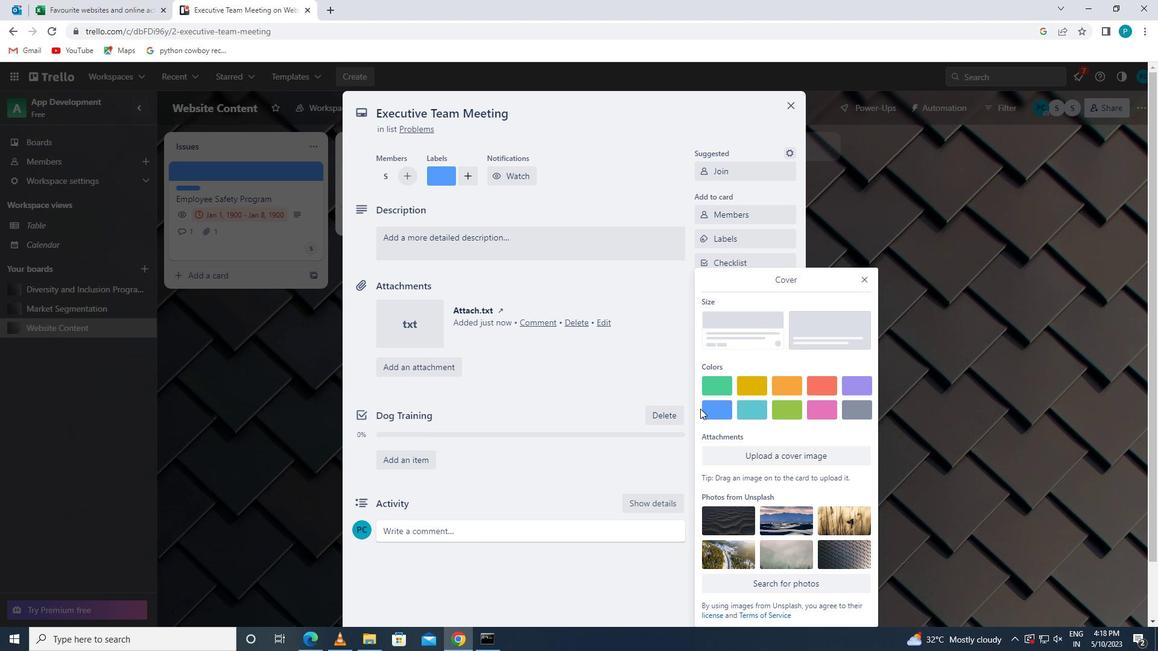 
Action: Mouse pressed left at (715, 409)
Screenshot: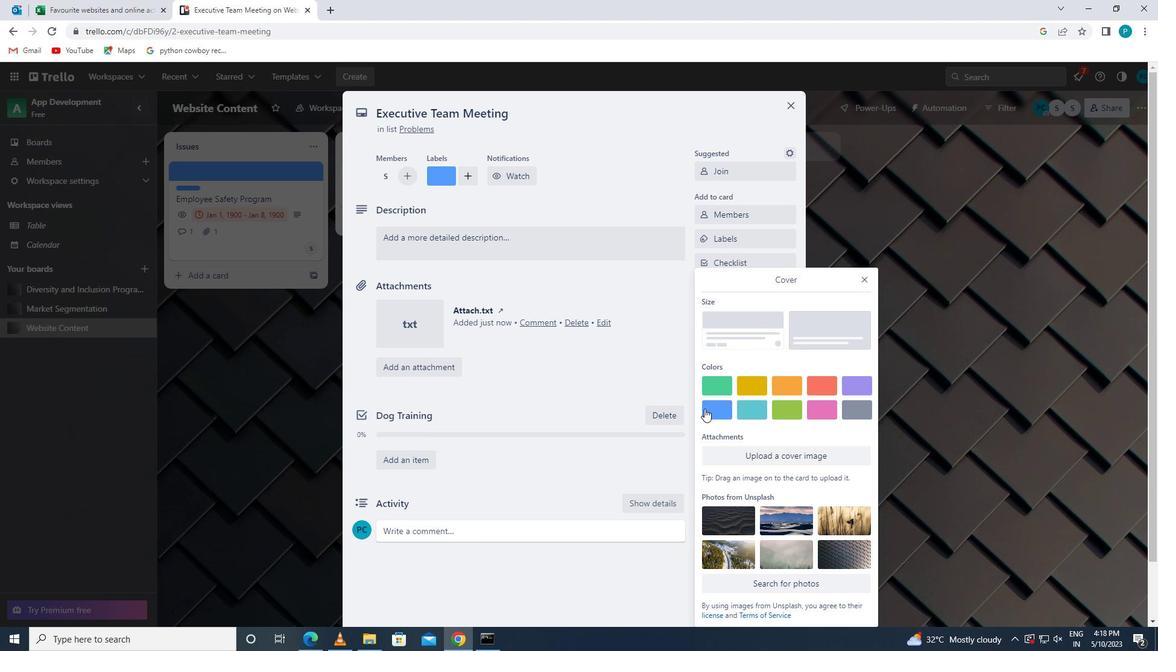 
Action: Mouse moved to (863, 254)
Screenshot: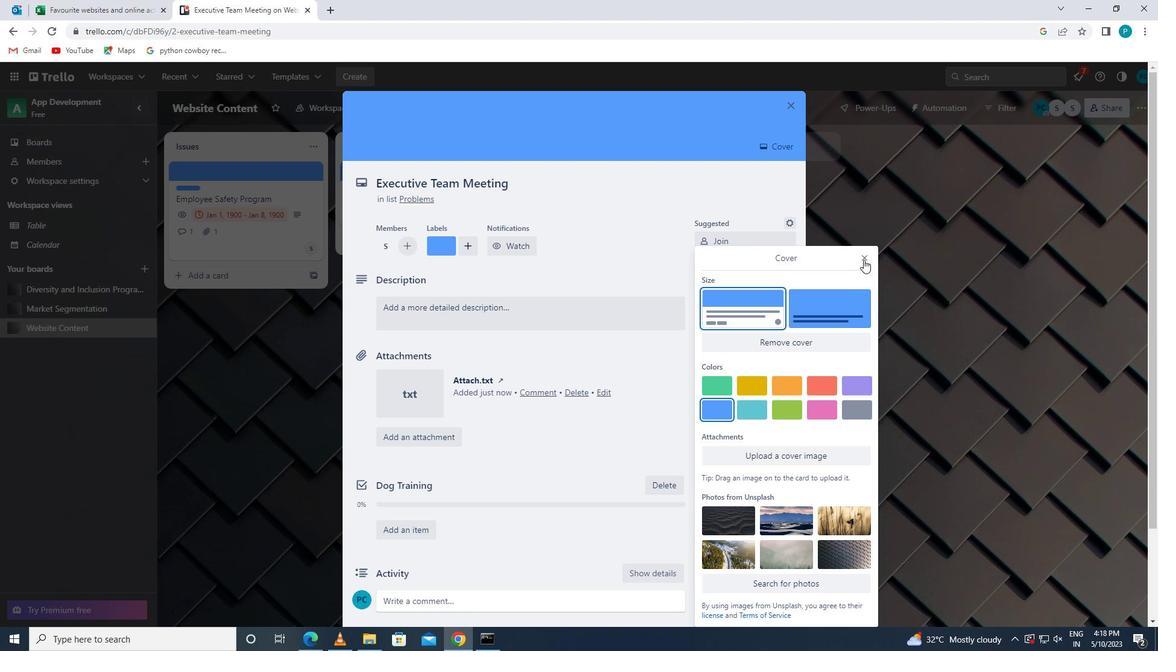 
Action: Mouse pressed left at (863, 254)
Screenshot: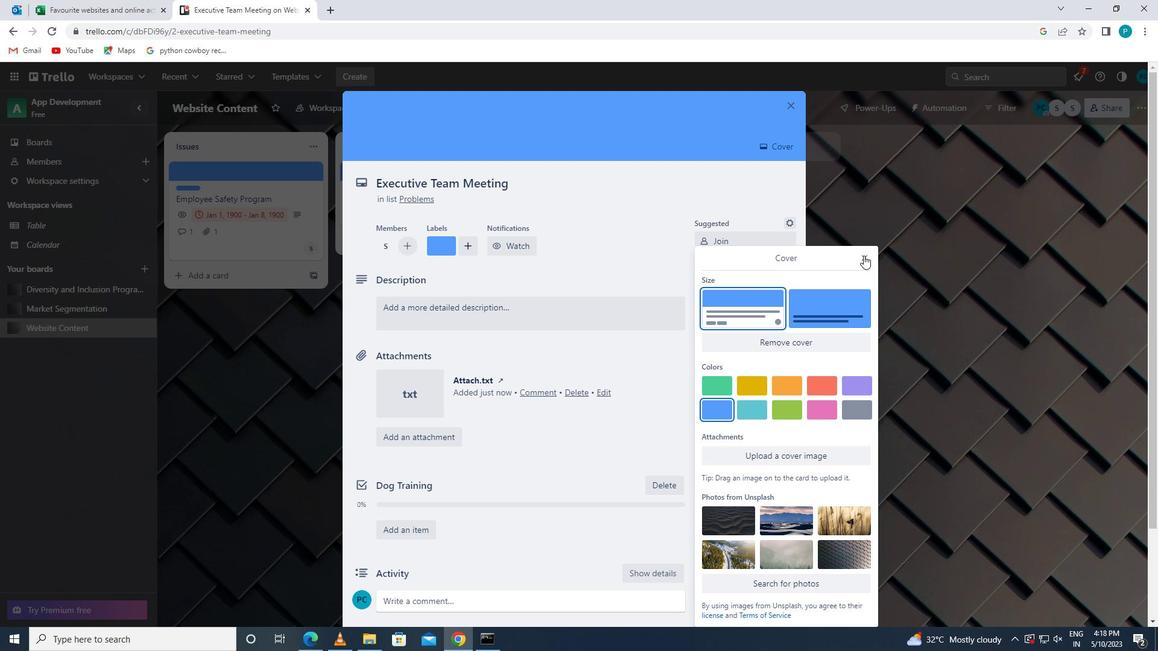 
Action: Mouse moved to (620, 303)
Screenshot: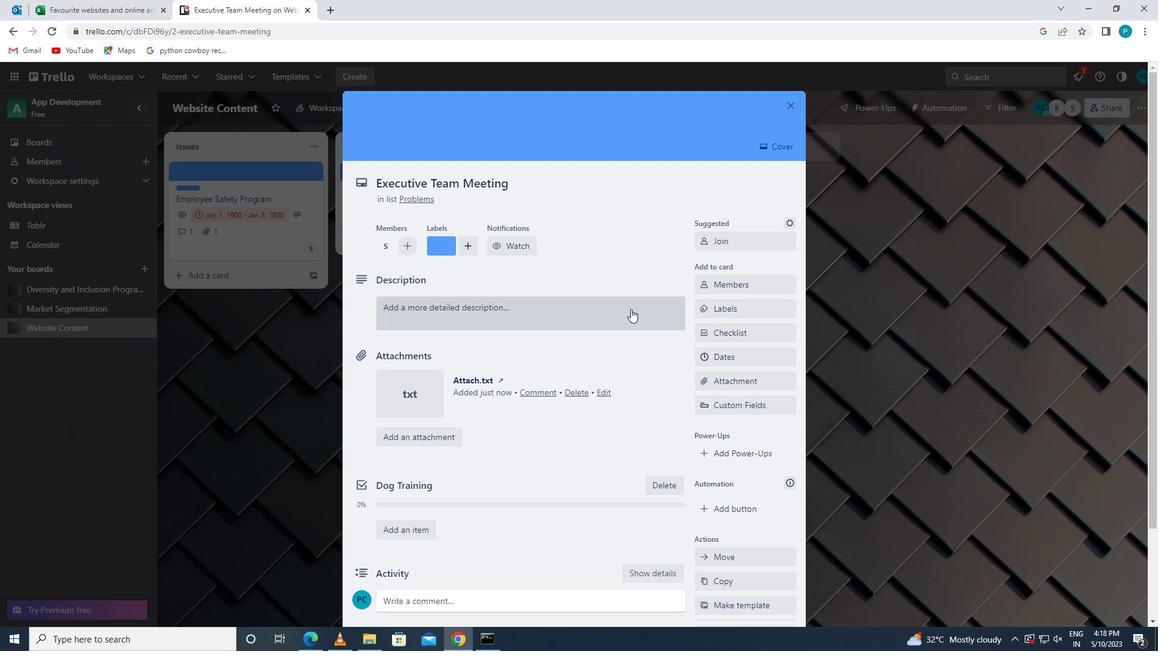 
Action: Mouse pressed left at (620, 303)
Screenshot: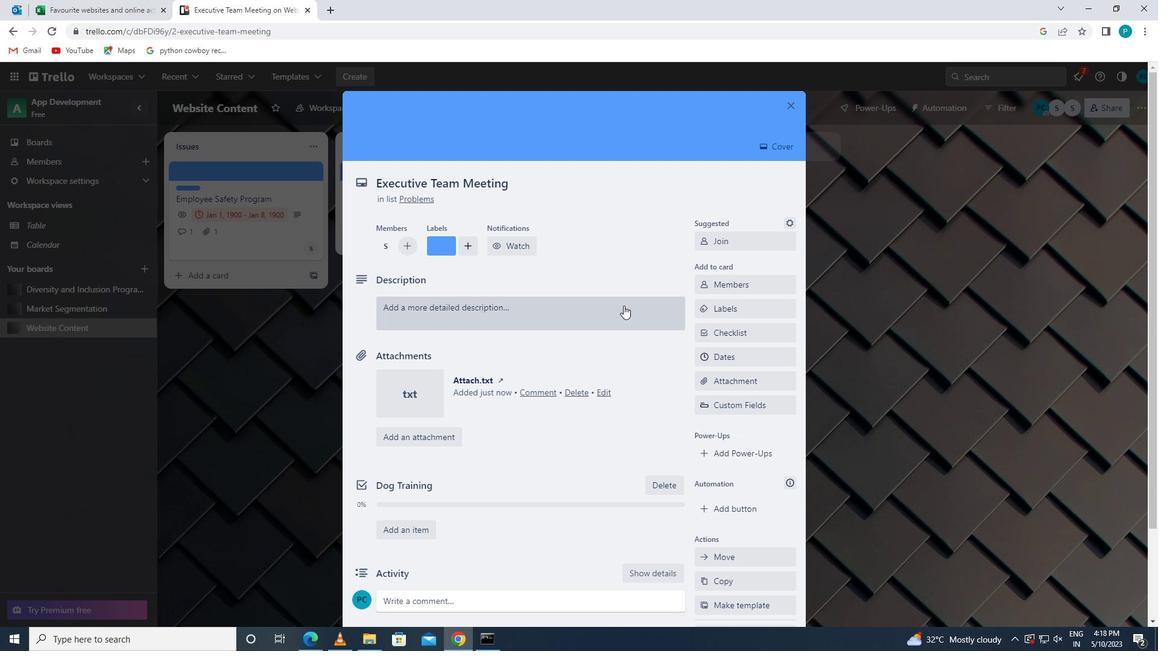 
Action: Key pressed <Key.caps_lock>p<Key.caps_lock>lan<Key.space>and<Key.space>execute<Key.space>company<Key.space>team-building<Key.space>retreat<Key.space>with<Key.space>a<Key.space>focud<Key.backspace>s<Key.space>on<Key.space>team<Key.space>communication
Screenshot: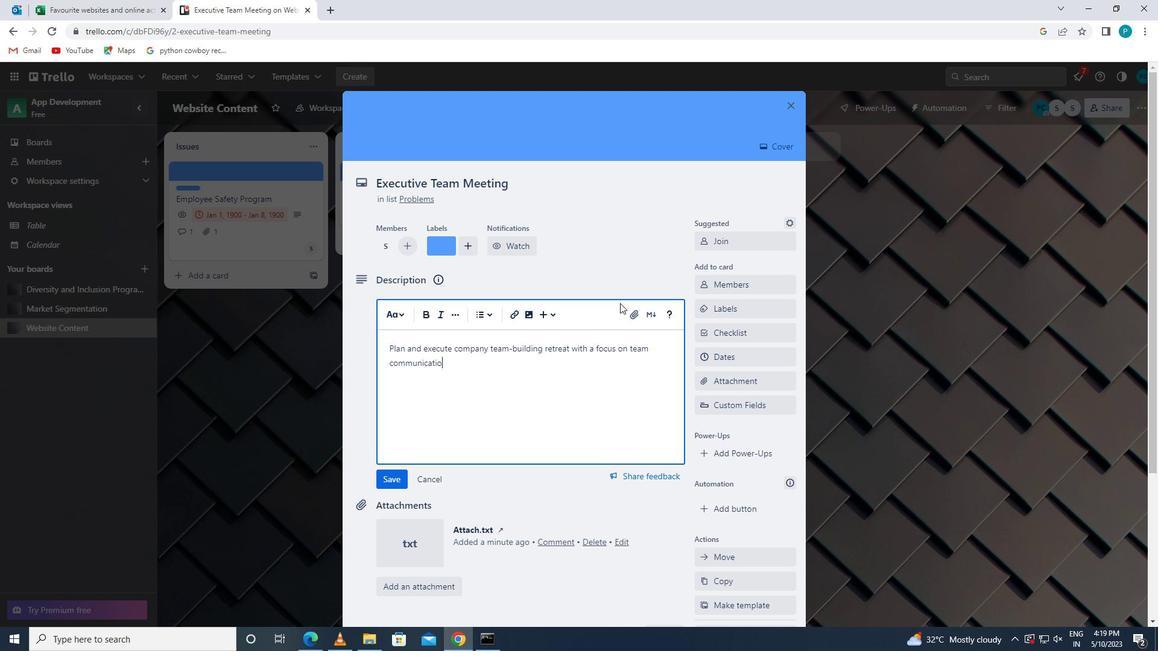 
Action: Mouse moved to (386, 479)
Screenshot: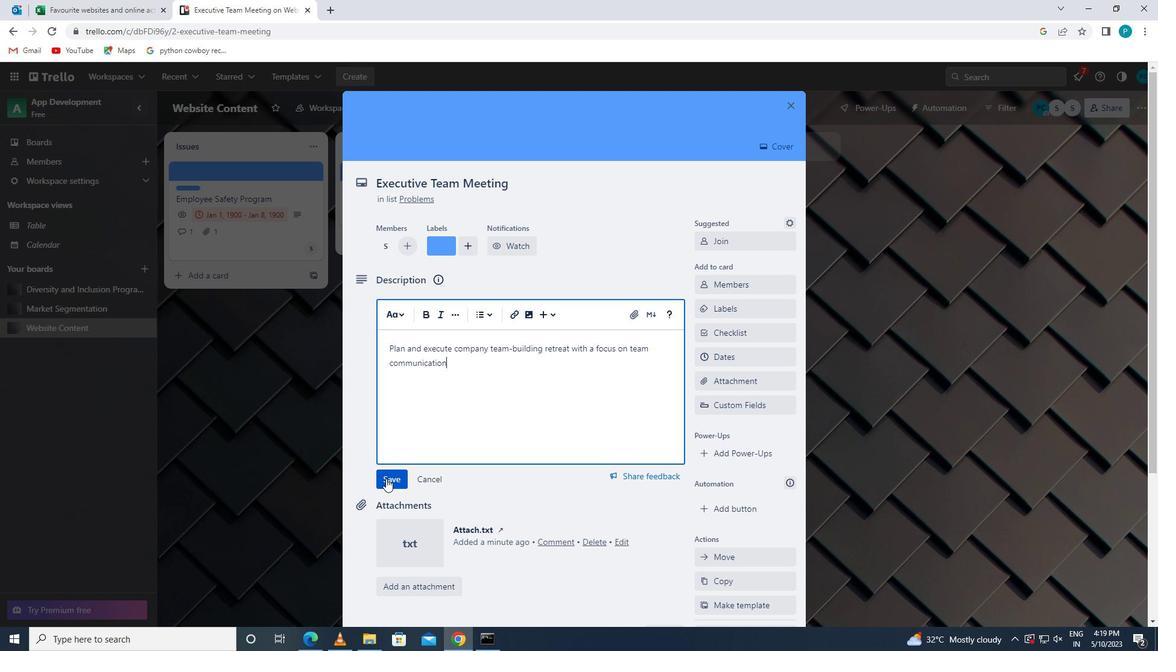 
Action: Mouse pressed left at (386, 479)
Screenshot: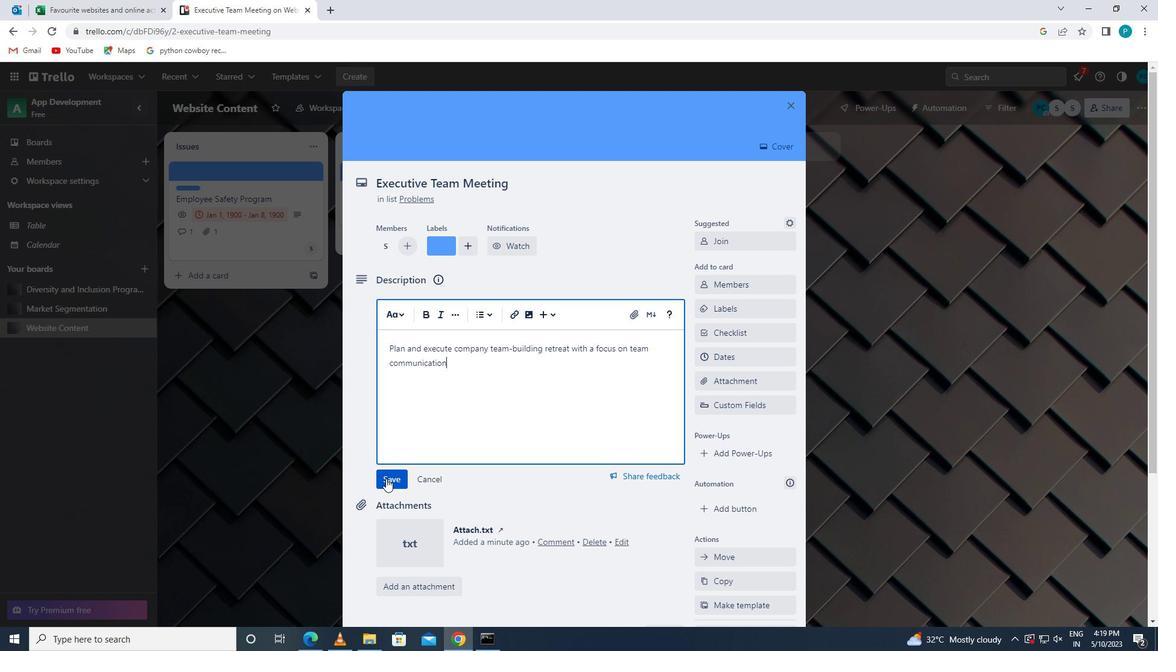 
Action: Mouse moved to (490, 503)
Screenshot: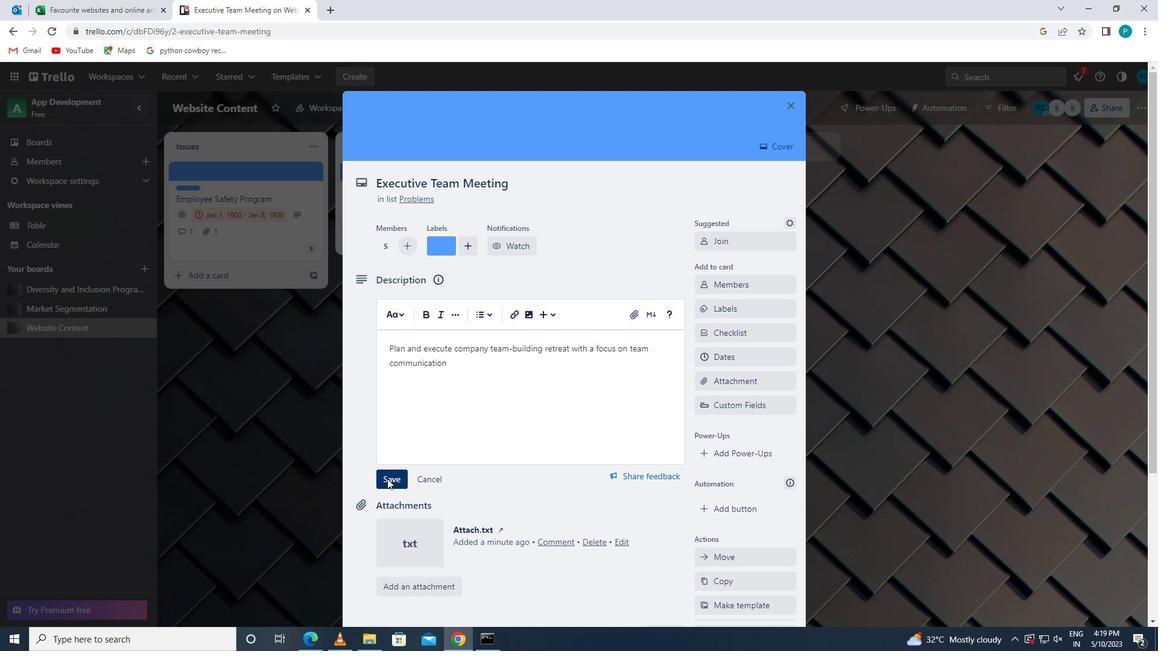 
Action: Mouse scrolled (490, 502) with delta (0, 0)
Screenshot: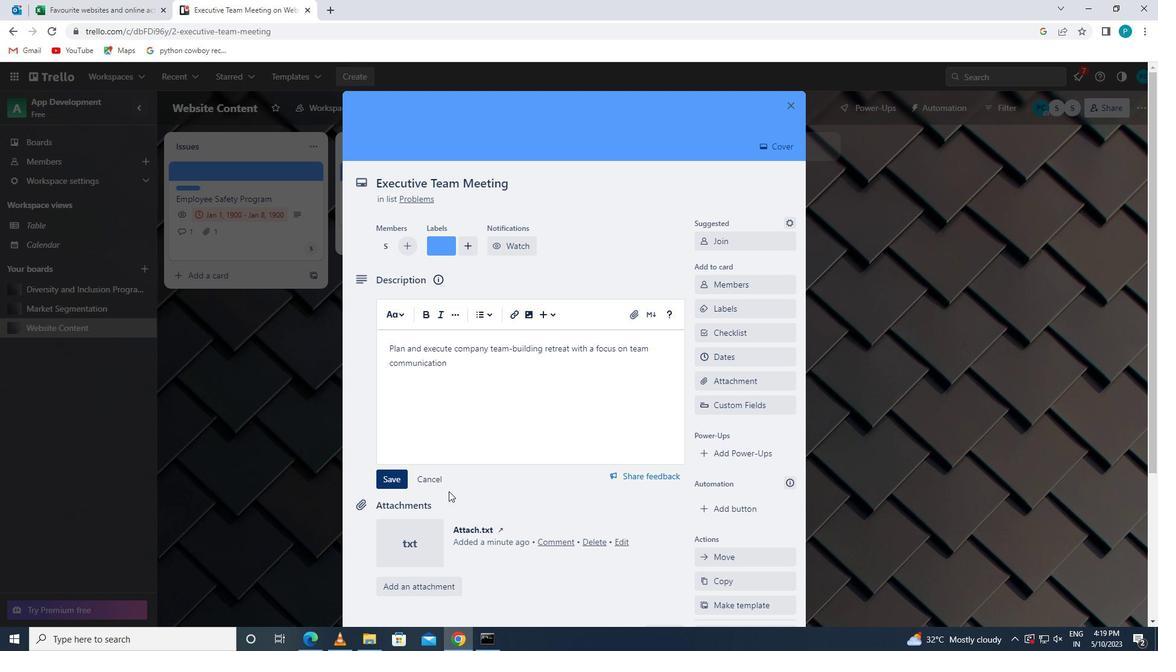 
Action: Mouse scrolled (490, 502) with delta (0, 0)
Screenshot: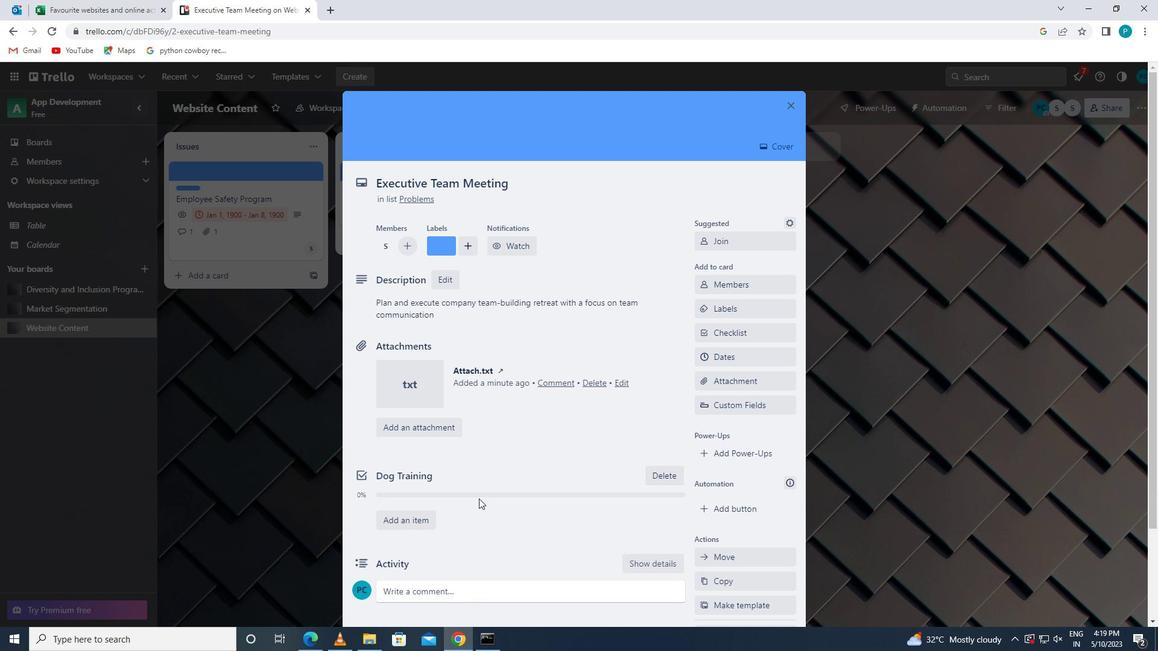 
Action: Mouse scrolled (490, 502) with delta (0, 0)
Screenshot: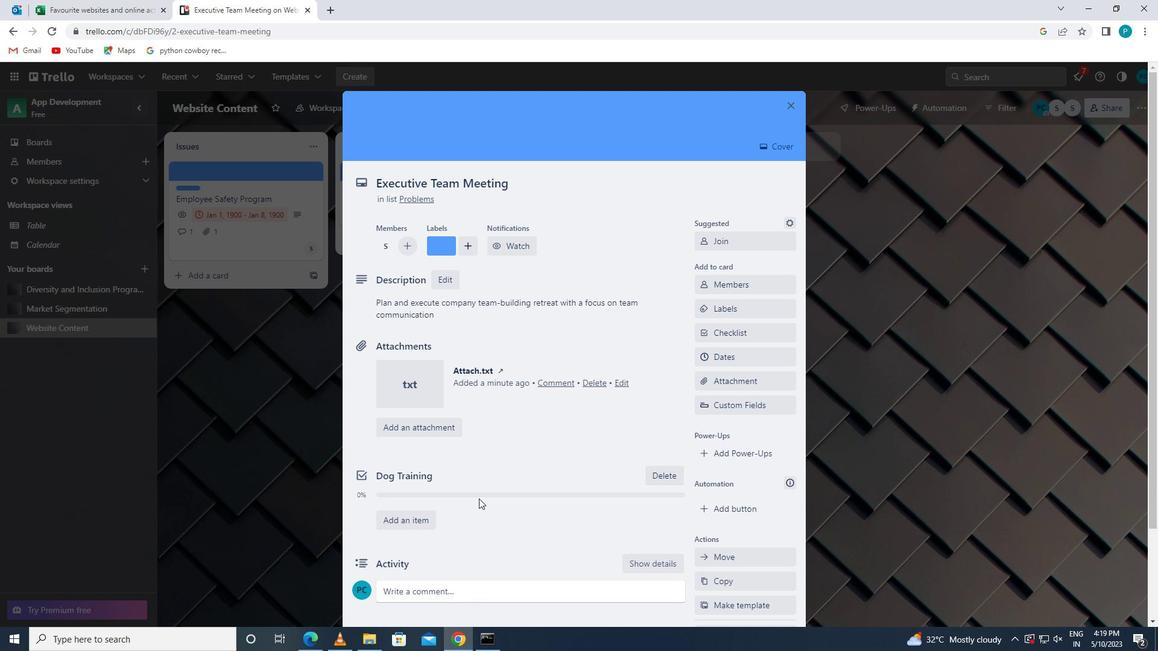
Action: Mouse scrolled (490, 502) with delta (0, 0)
Screenshot: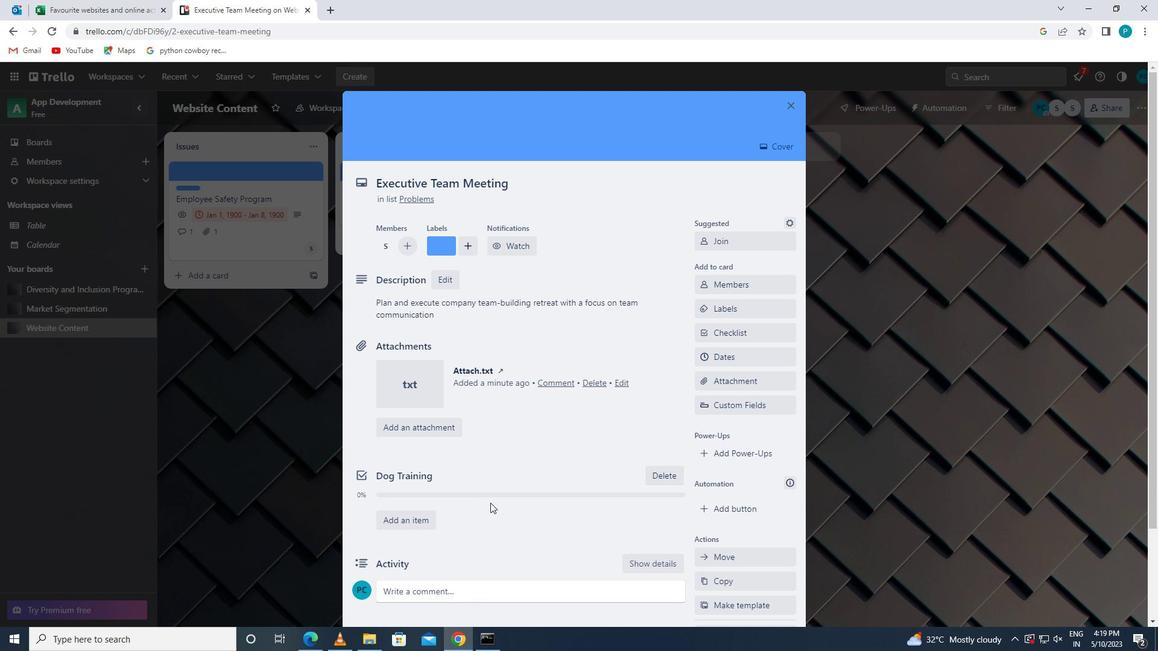 
Action: Mouse moved to (465, 486)
Screenshot: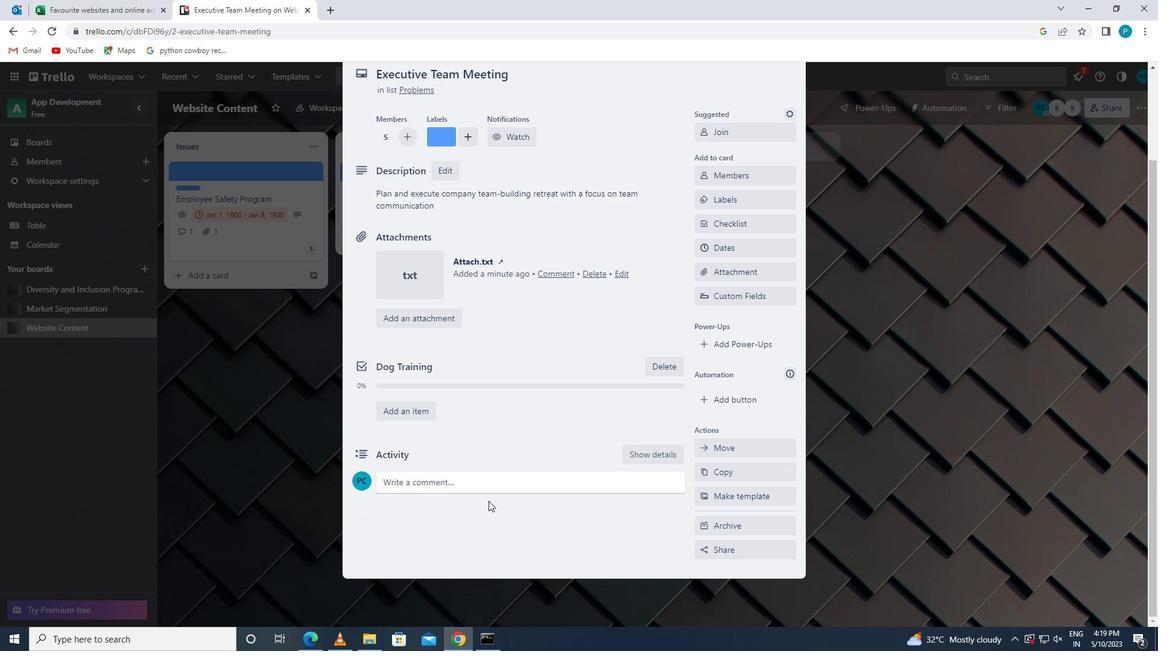 
Action: Mouse pressed left at (465, 486)
Screenshot: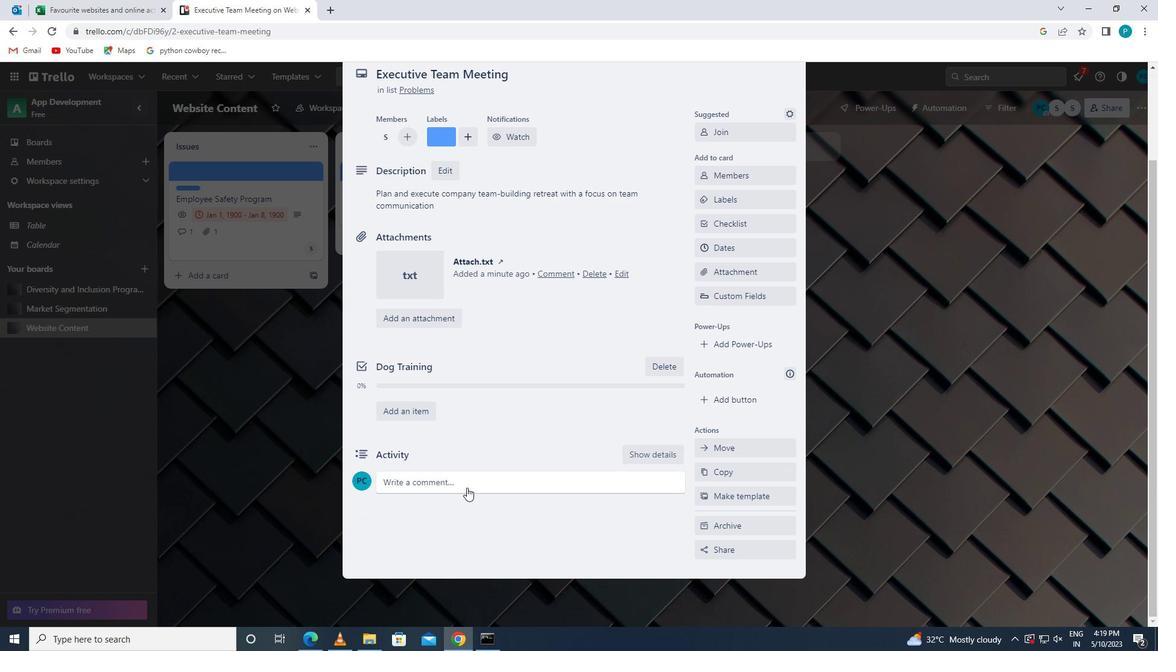 
Action: Key pressed <Key.caps_lock>g<Key.caps_lock>iven<Key.space>the<Key.space>potential<Key.space>impact<Key.space>of<Key.space>this<Key.space>task<Key.space>on<Key.space>our<Key.space>company<Key.space>competitive<Key.space>;<Key.backspace>position,<Key.space>let<Key.space>us<Key.space>ensure<Key.space>thar<Key.backspace>t<Key.space>we<Key.space>approach<Key.space>it<Key.space>with<Key.space>a<Key.space>sense<Key.space>of<Key.space>strategic<Key.space>thinkinh<Key.backspace>g<Key.space>and<Key.space>planning
Screenshot: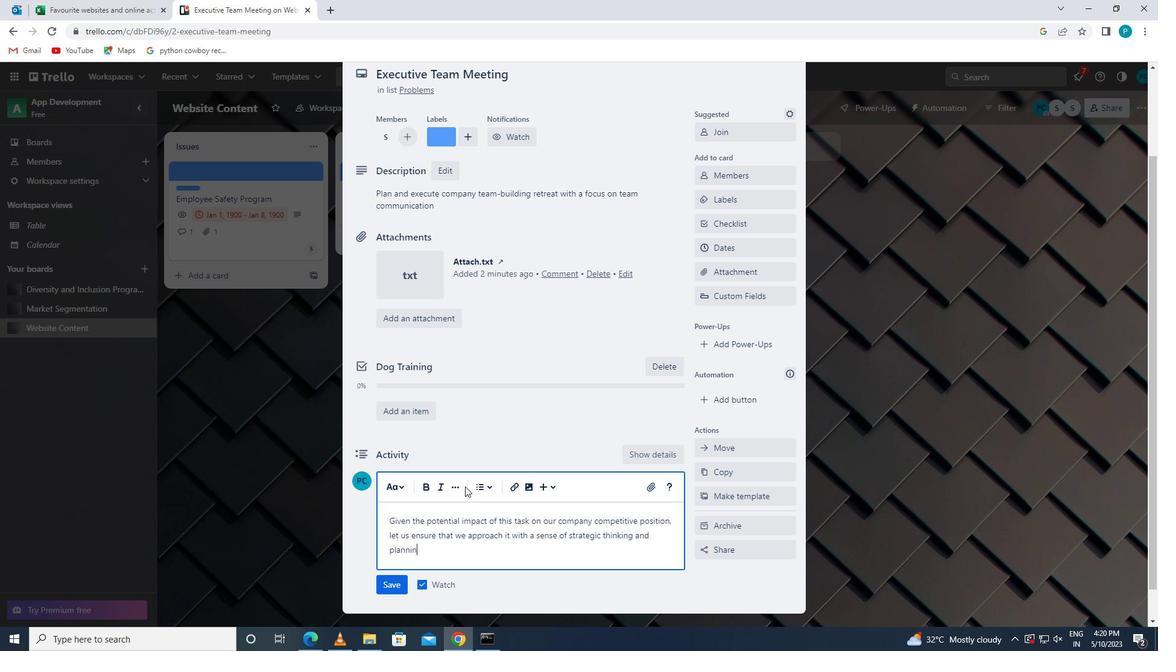 
Action: Mouse moved to (396, 582)
Screenshot: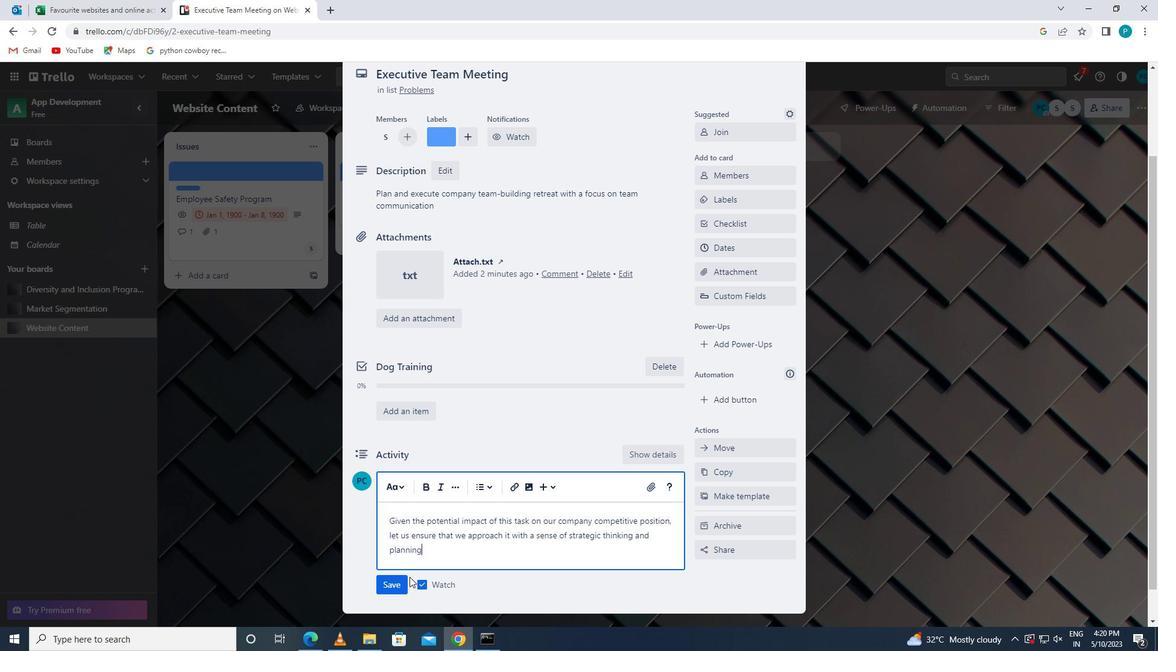 
Action: Mouse pressed left at (396, 582)
Screenshot: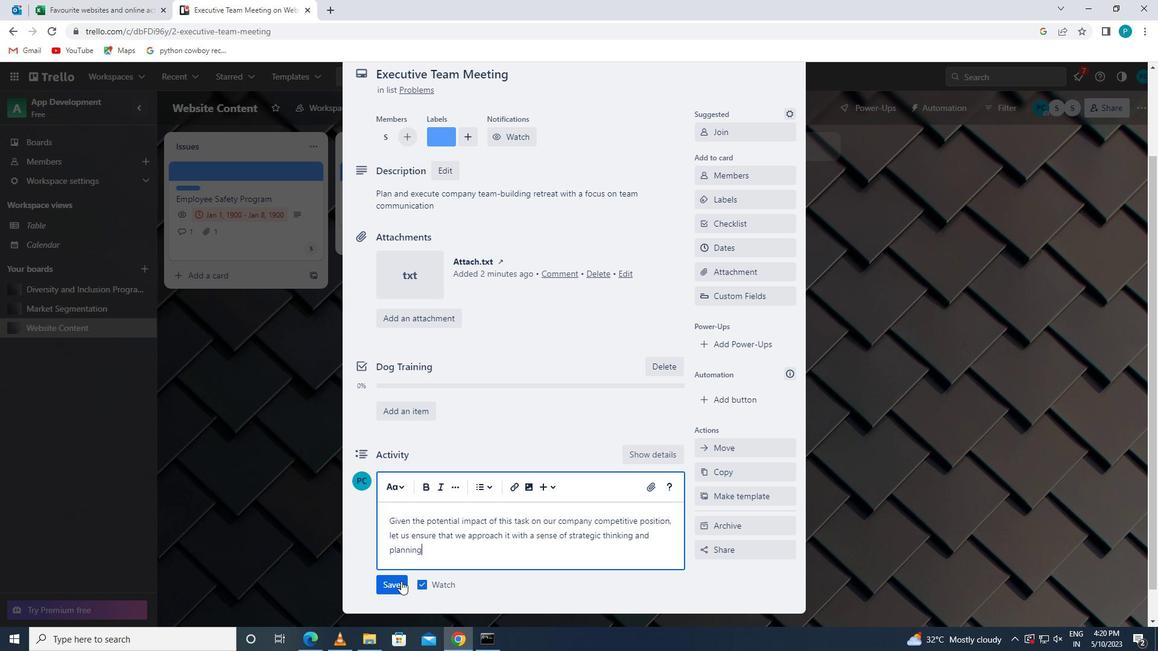 
Action: Mouse moved to (715, 249)
Screenshot: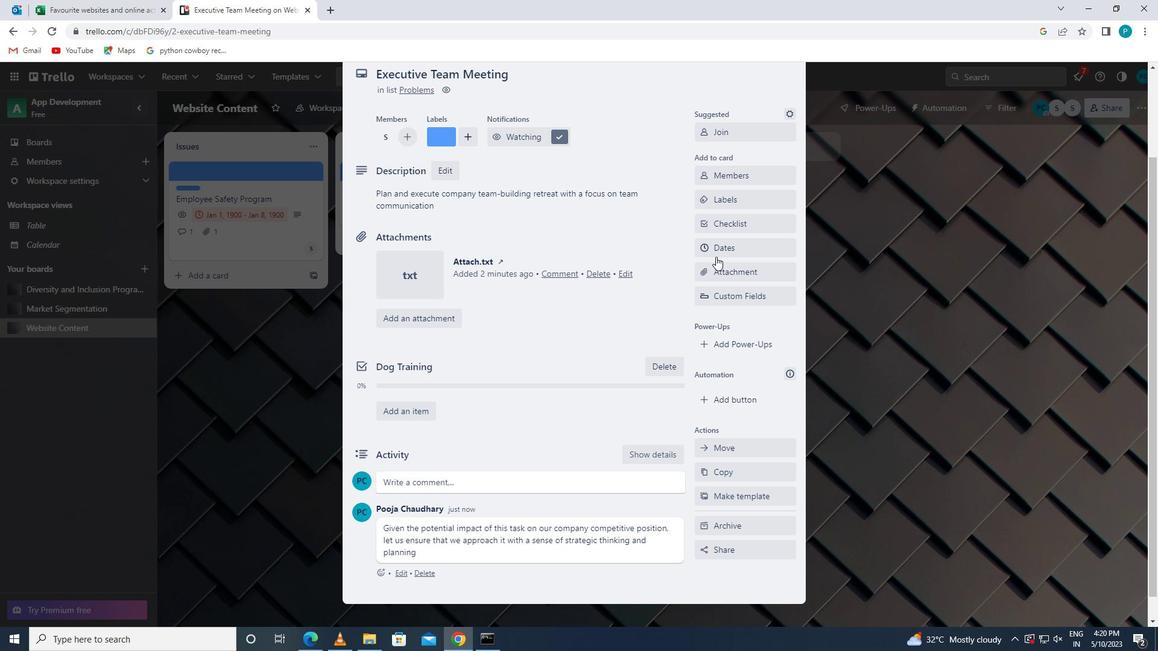 
Action: Mouse pressed left at (715, 249)
Screenshot: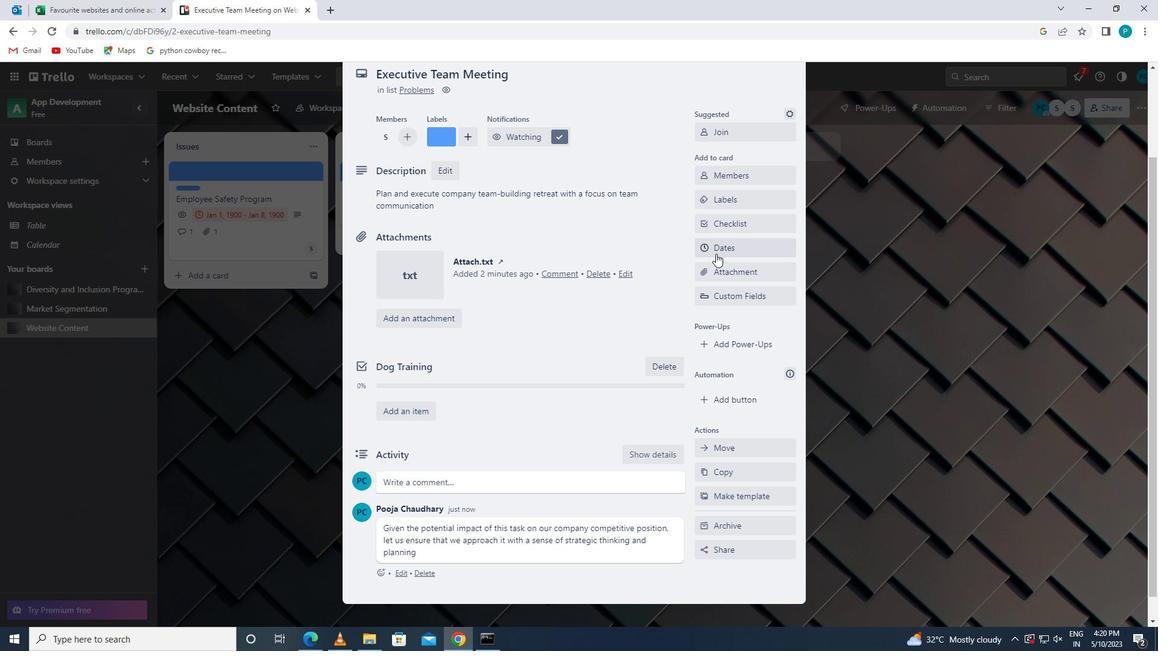
Action: Mouse moved to (729, 324)
Screenshot: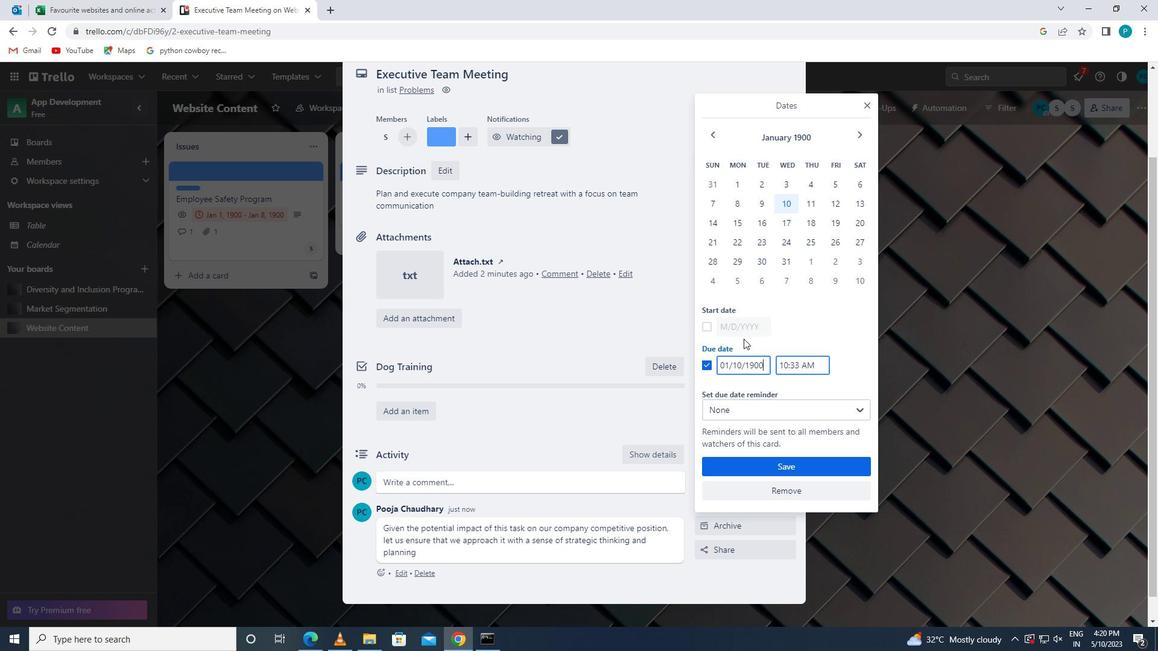 
Action: Mouse pressed left at (729, 324)
Screenshot: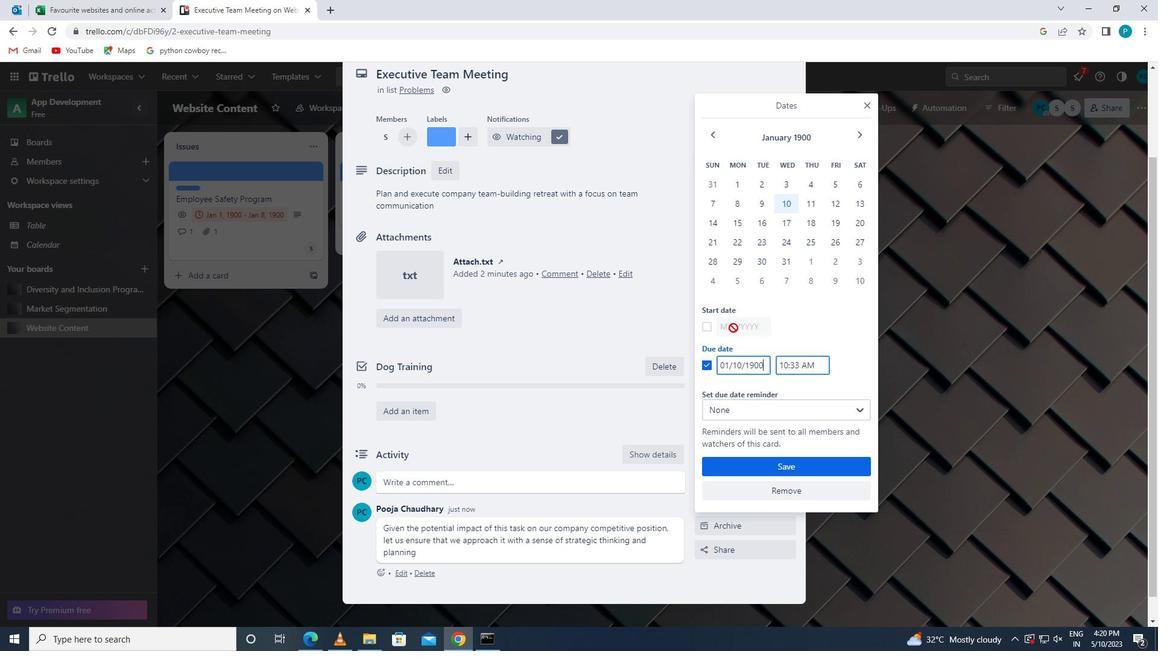 
Action: Mouse moved to (704, 327)
Screenshot: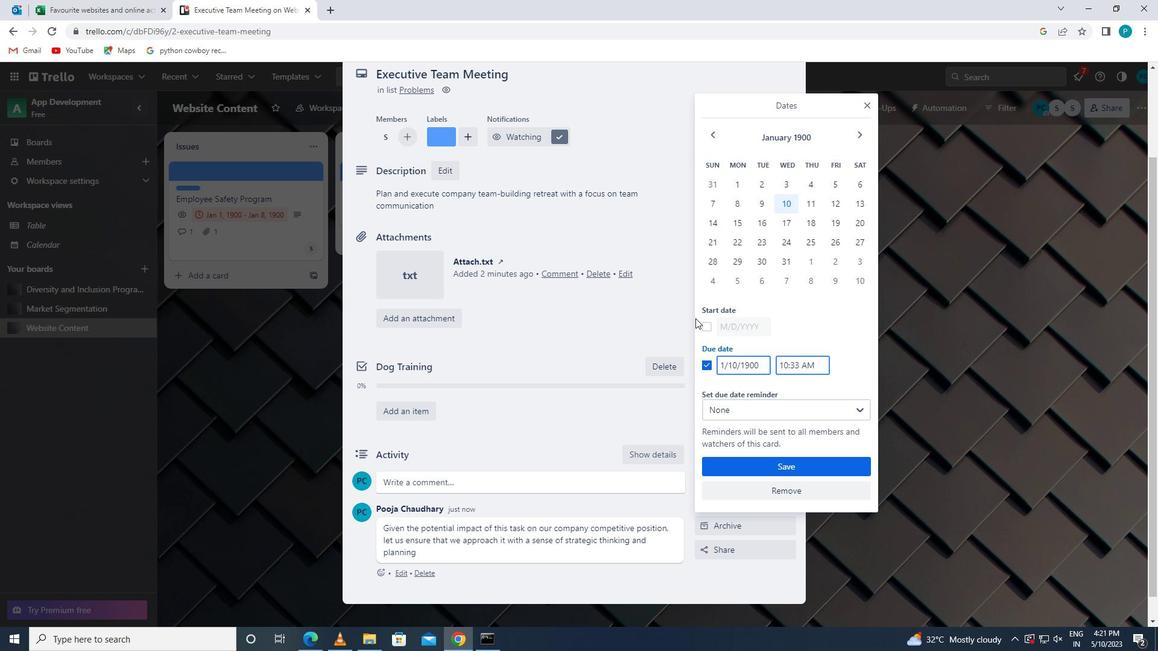 
Action: Mouse pressed left at (704, 327)
Screenshot: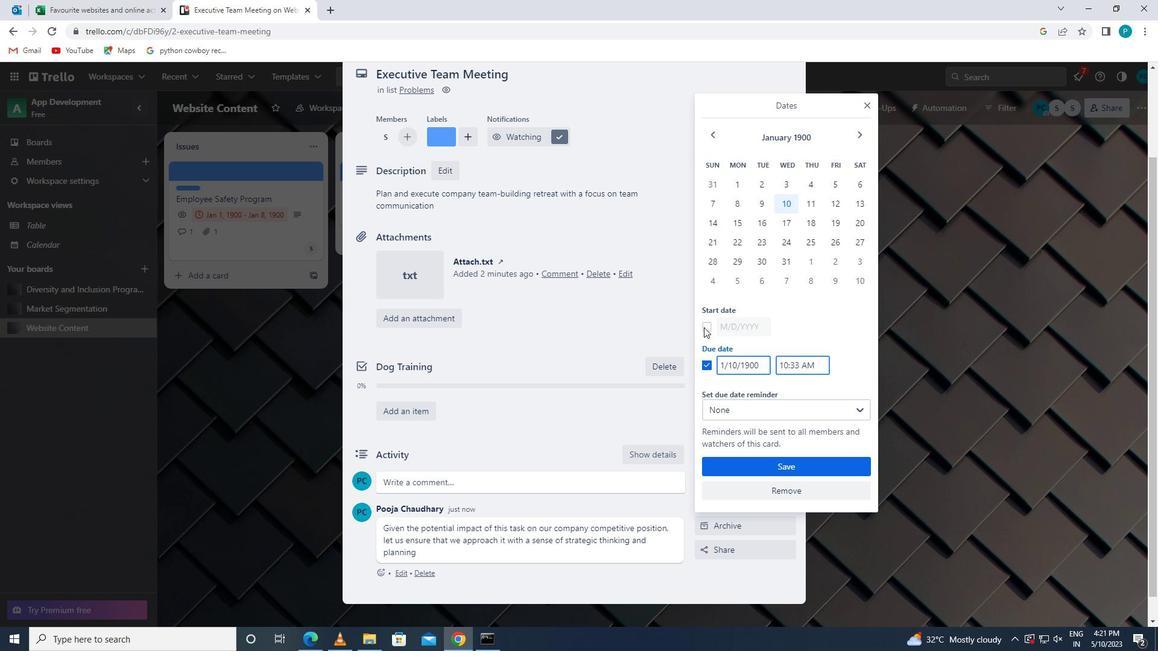 
Action: Mouse moved to (739, 327)
Screenshot: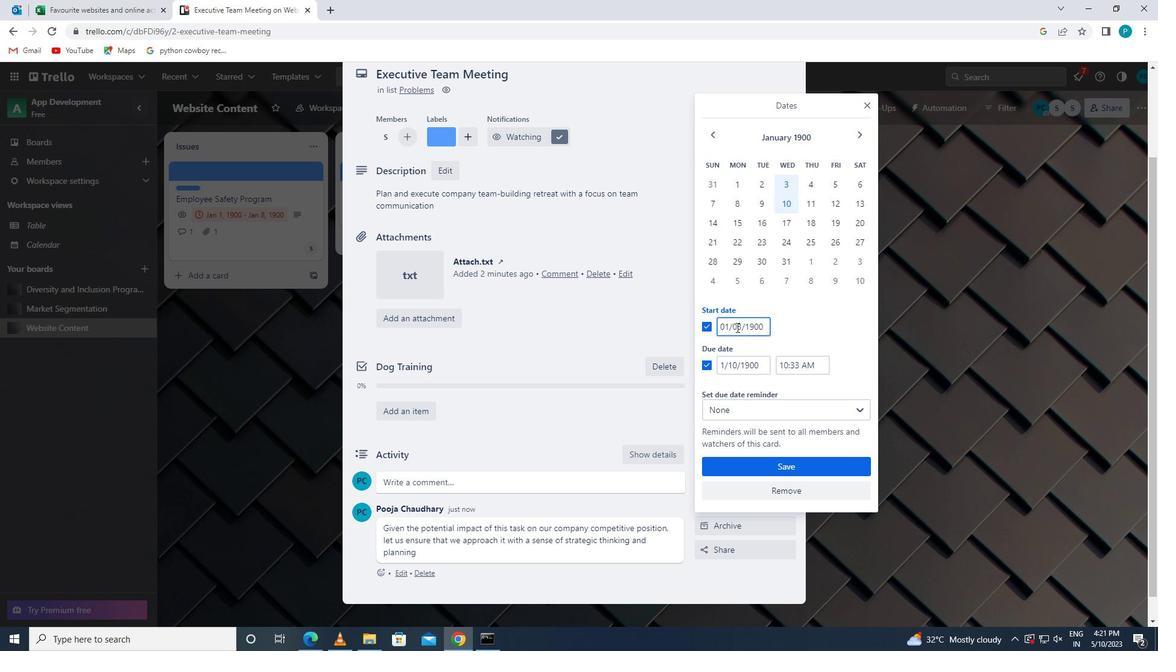 
Action: Mouse pressed left at (739, 327)
Screenshot: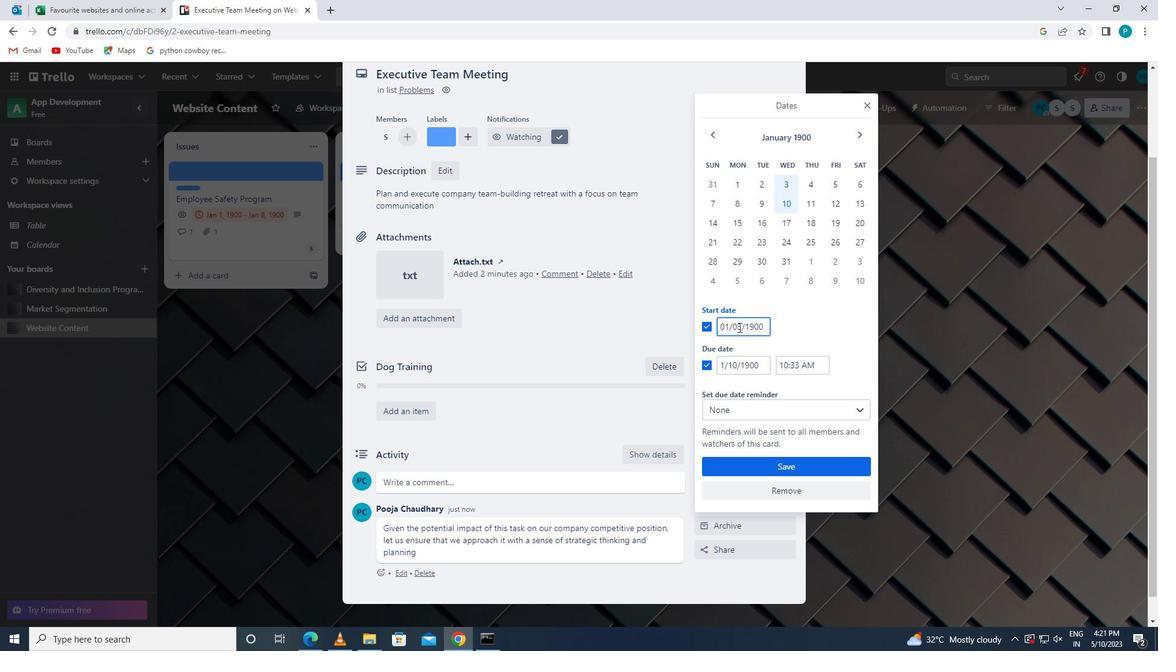 
Action: Mouse moved to (729, 325)
Screenshot: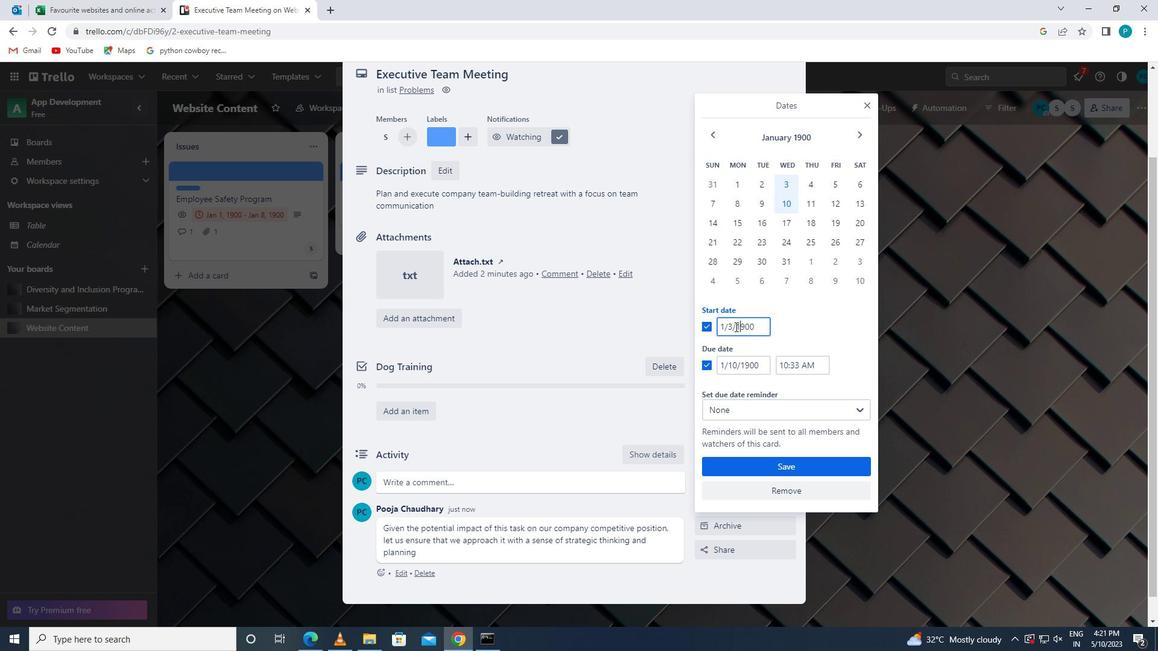 
Action: Mouse pressed left at (729, 325)
Screenshot: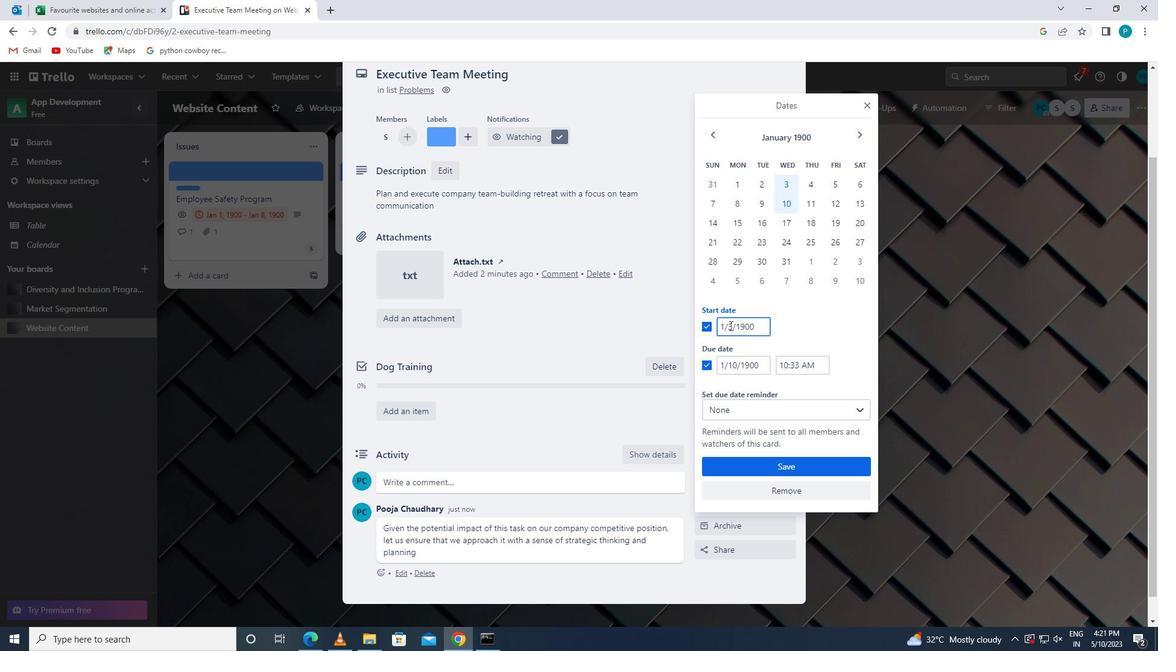 
Action: Mouse moved to (730, 327)
Screenshot: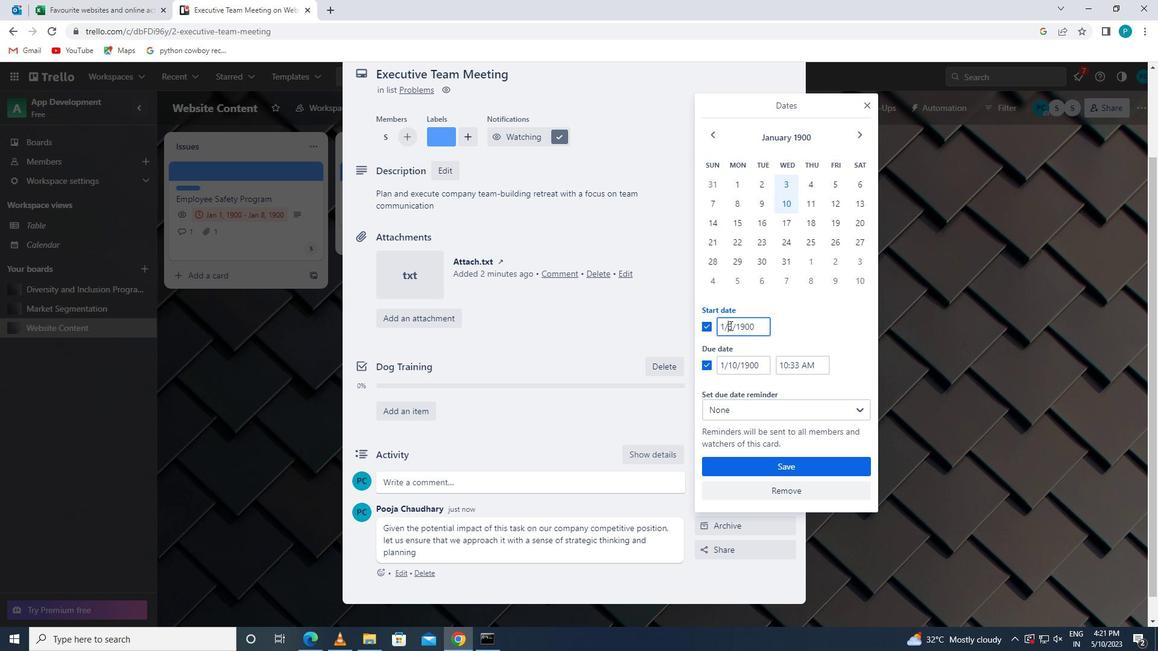 
Action: Mouse pressed left at (730, 327)
Screenshot: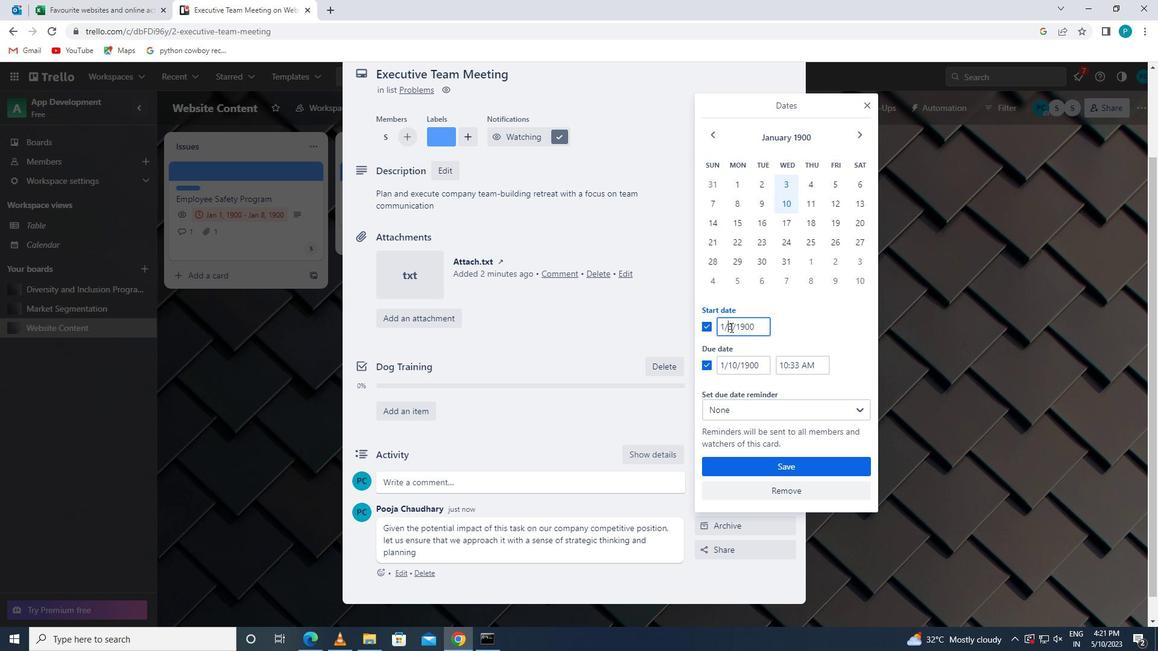 
Action: Key pressed <Key.backspace>4
Screenshot: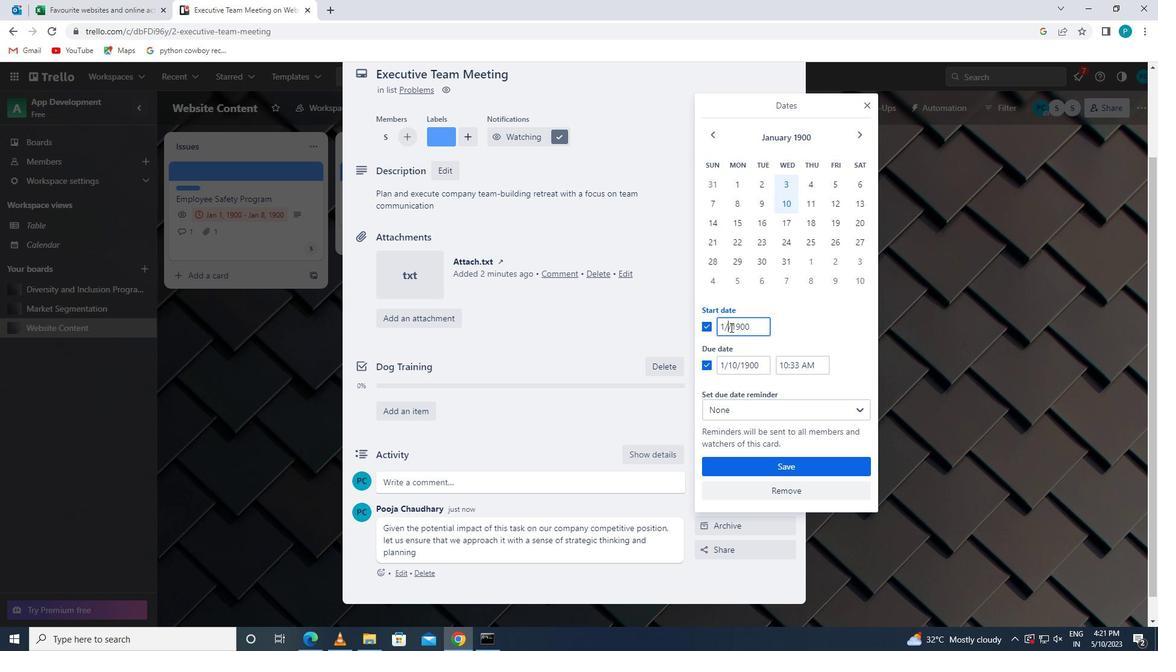 
Action: Mouse moved to (736, 364)
Screenshot: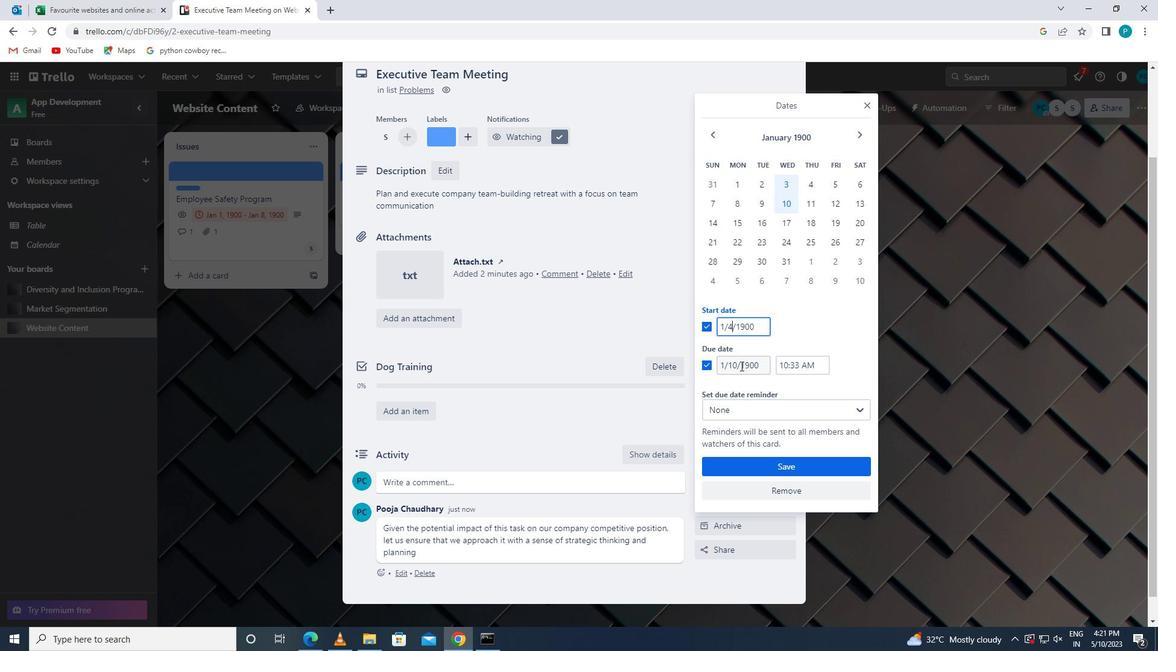 
Action: Mouse pressed left at (736, 364)
Screenshot: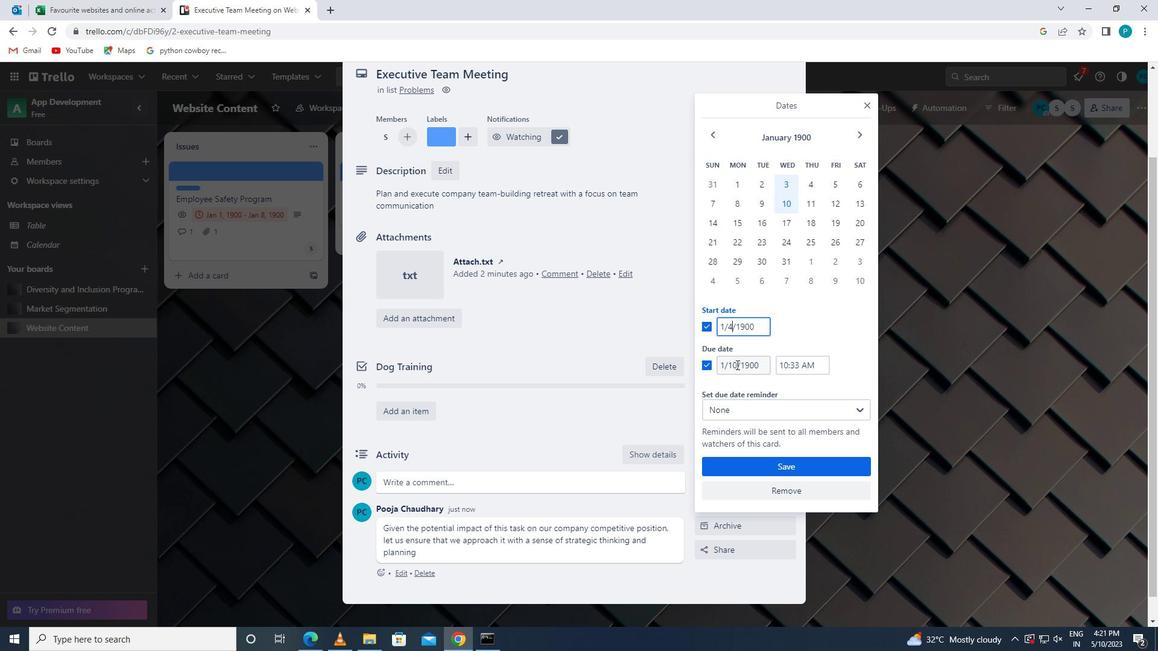 
Action: Key pressed <Key.backspace>1
Screenshot: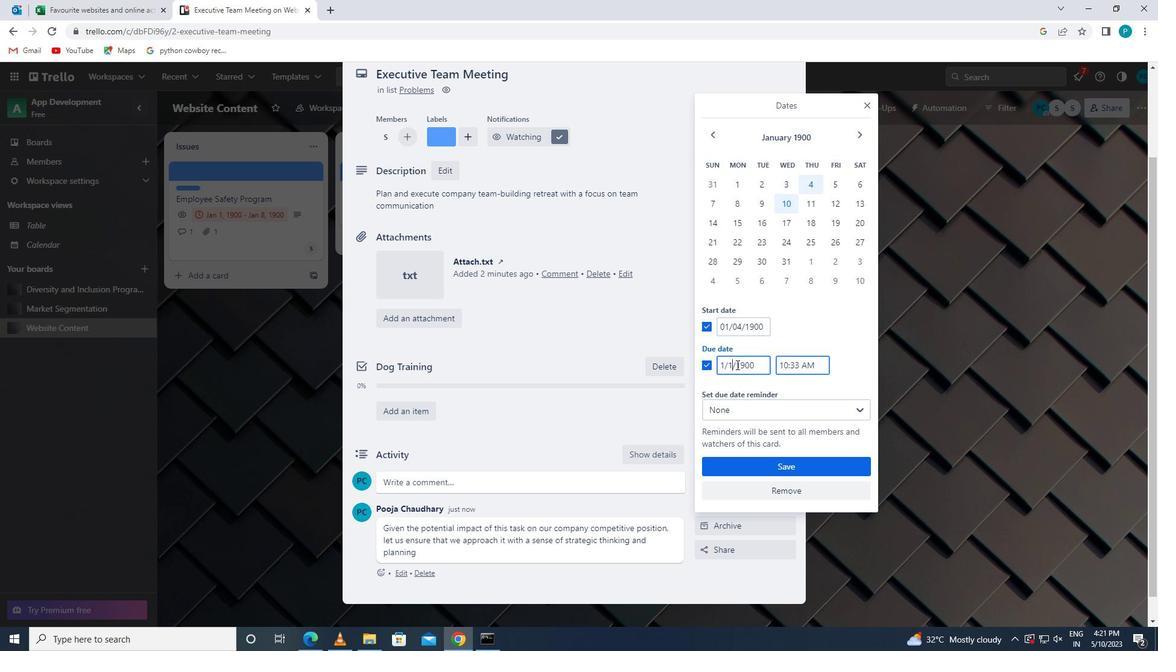 
Action: Mouse moved to (768, 468)
Screenshot: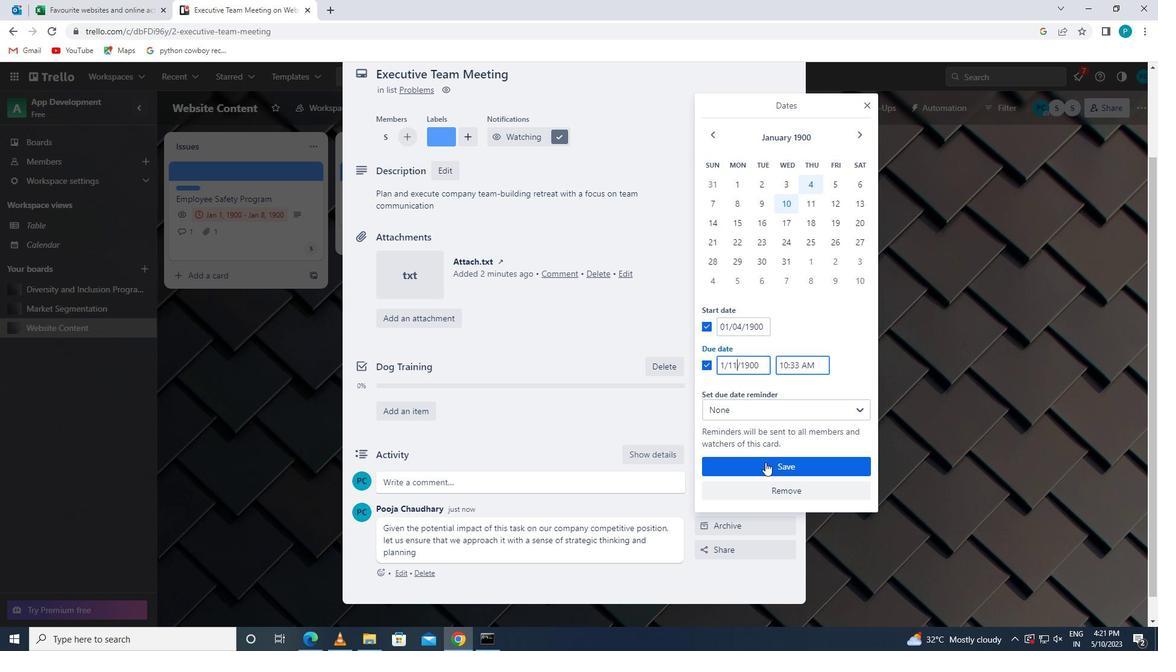 
Action: Mouse pressed left at (768, 468)
Screenshot: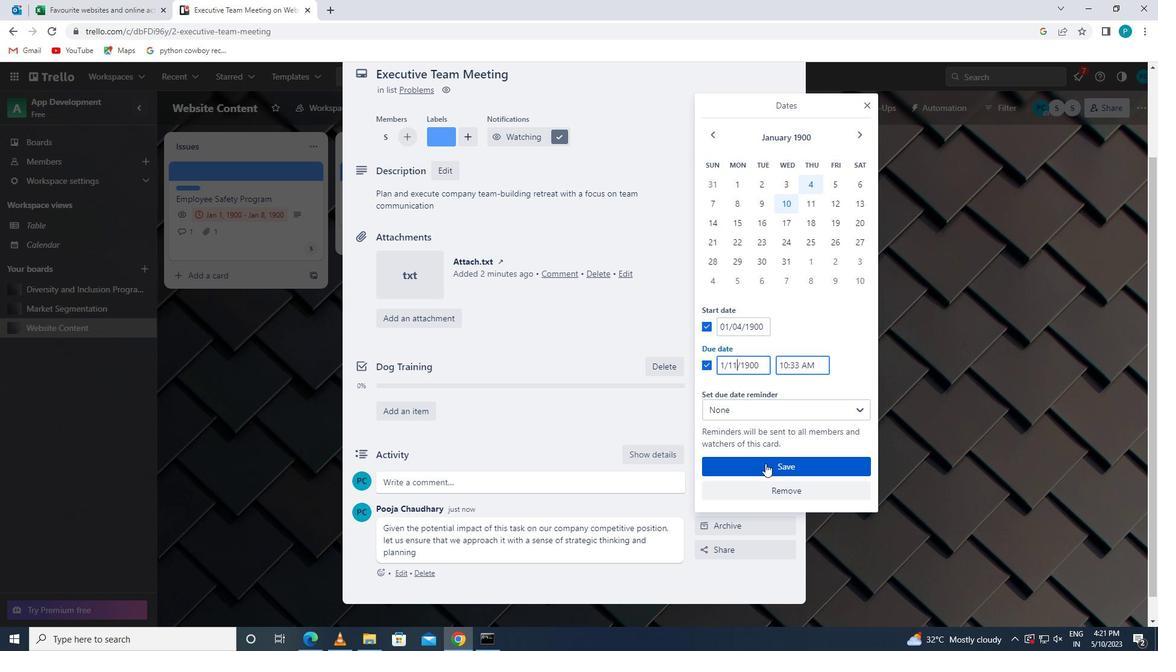 
Action: Mouse moved to (769, 468)
Screenshot: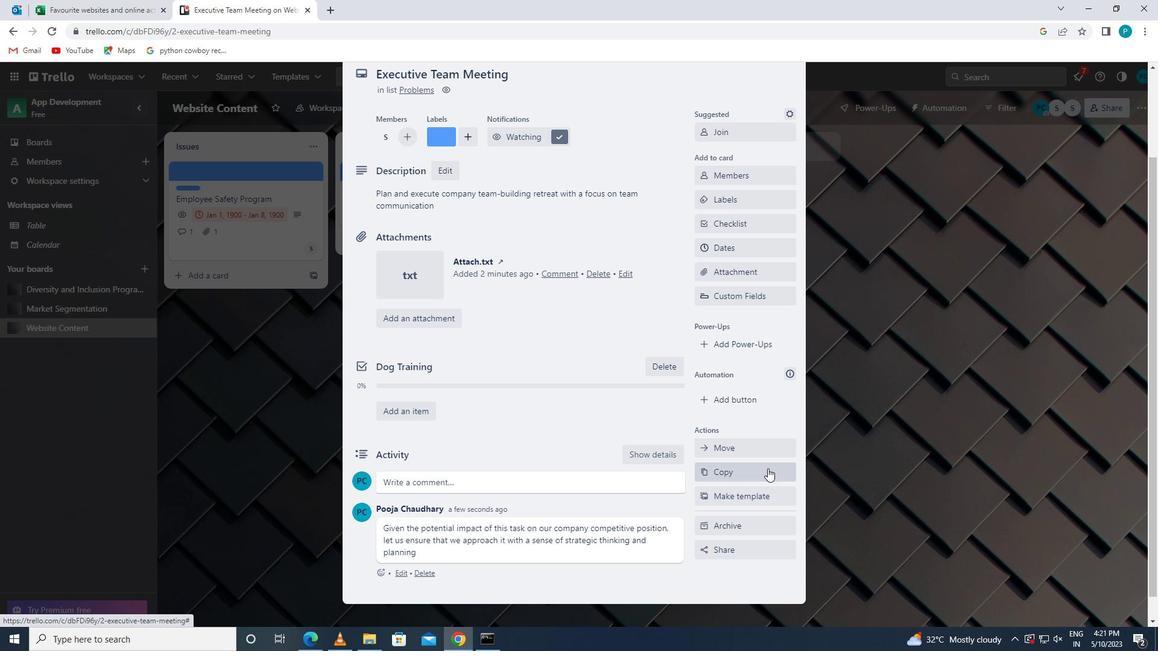 
Action: Mouse scrolled (769, 469) with delta (0, 0)
Screenshot: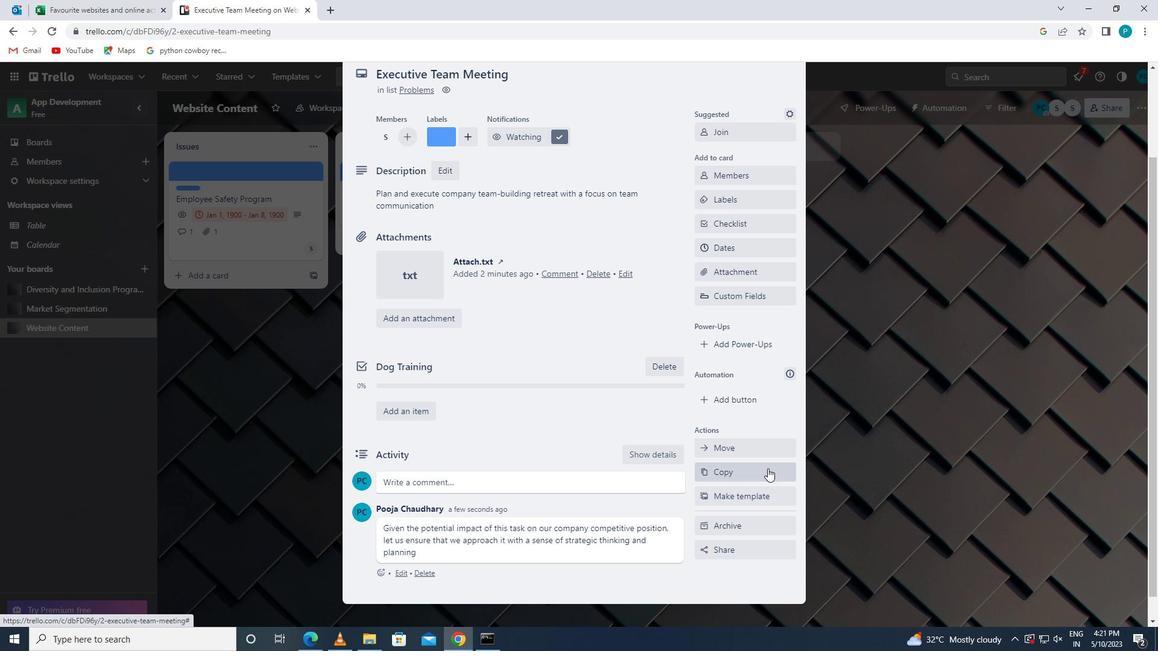 
Action: Mouse scrolled (769, 469) with delta (0, 0)
Screenshot: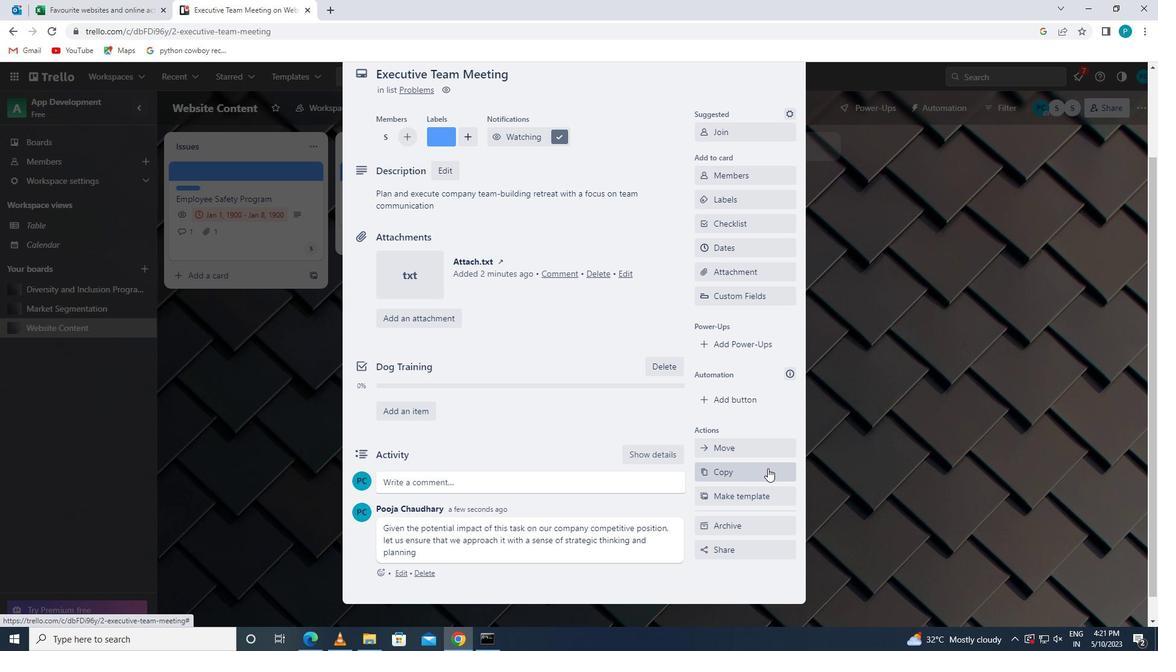 
